 Task: For heading Use oswald with dark orange 2 colour & Underline.  font size for heading26,  'Change the font style of data to'Playfair display and font size to 18,  Change the alignment of both headline & data to Align right In the sheet  analysisSalesPerformance_2025
Action: Mouse moved to (225, 474)
Screenshot: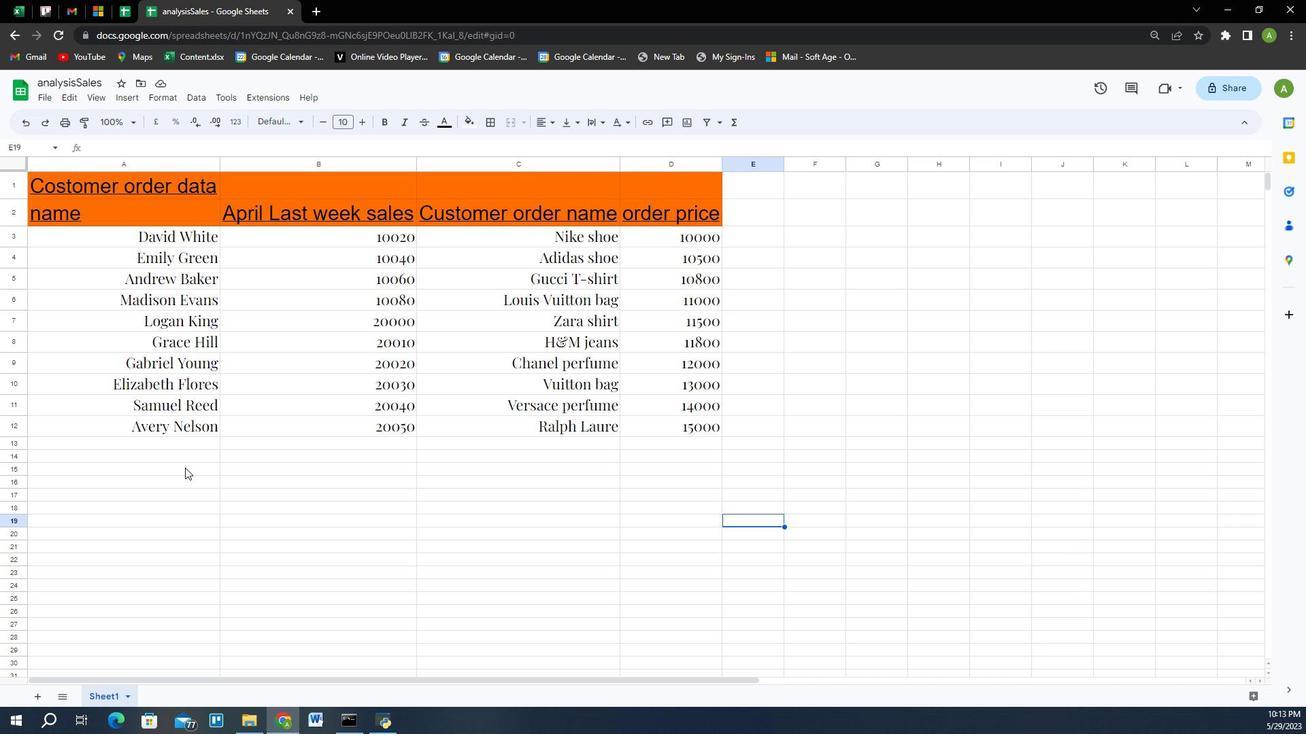 
Action: Mouse pressed left at (225, 474)
Screenshot: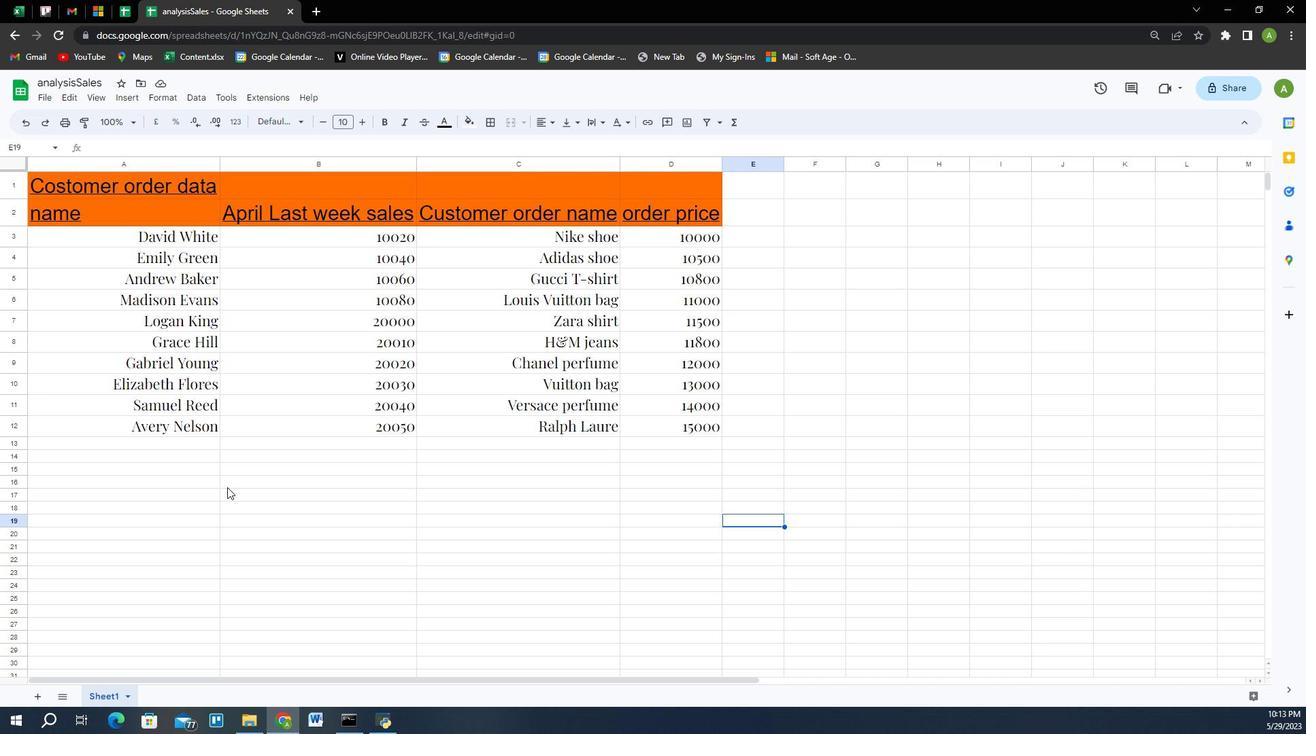 
Action: Mouse moved to (114, 232)
Screenshot: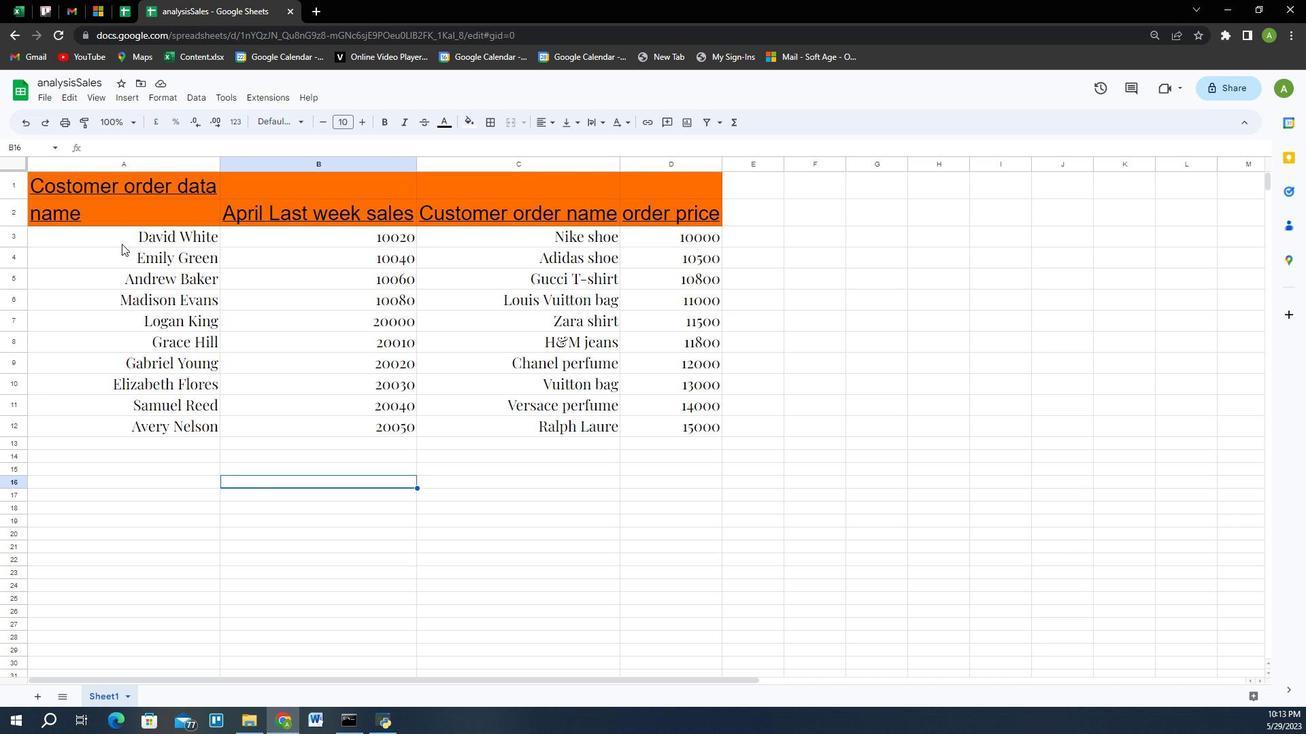
Action: Mouse pressed left at (114, 232)
Screenshot: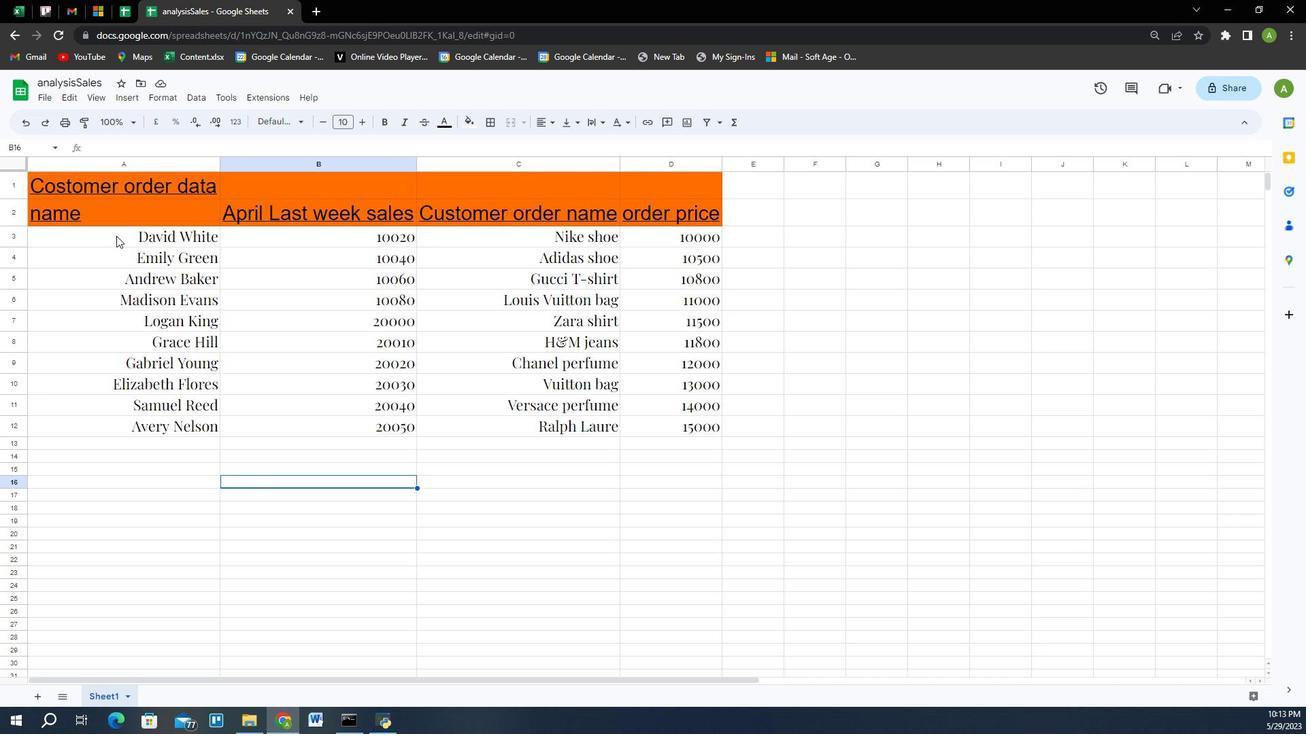 
Action: Mouse moved to (547, 122)
Screenshot: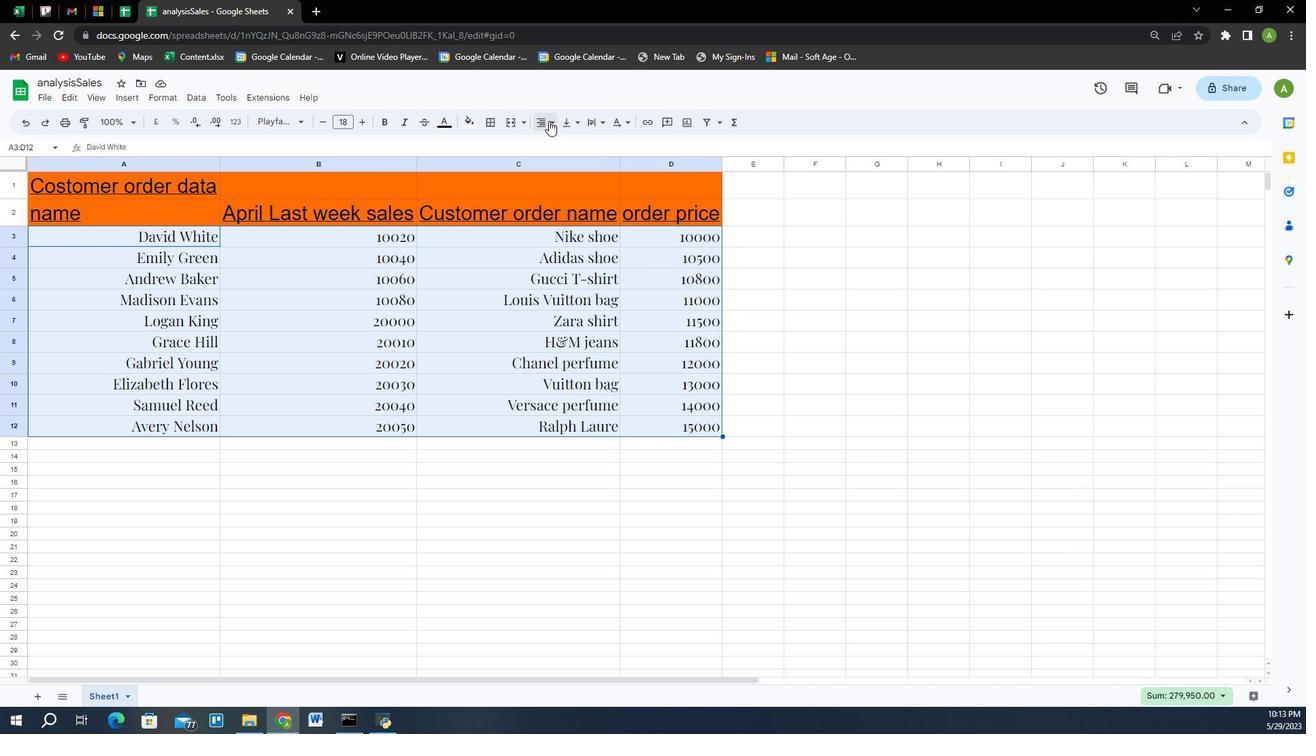 
Action: Mouse pressed left at (547, 122)
Screenshot: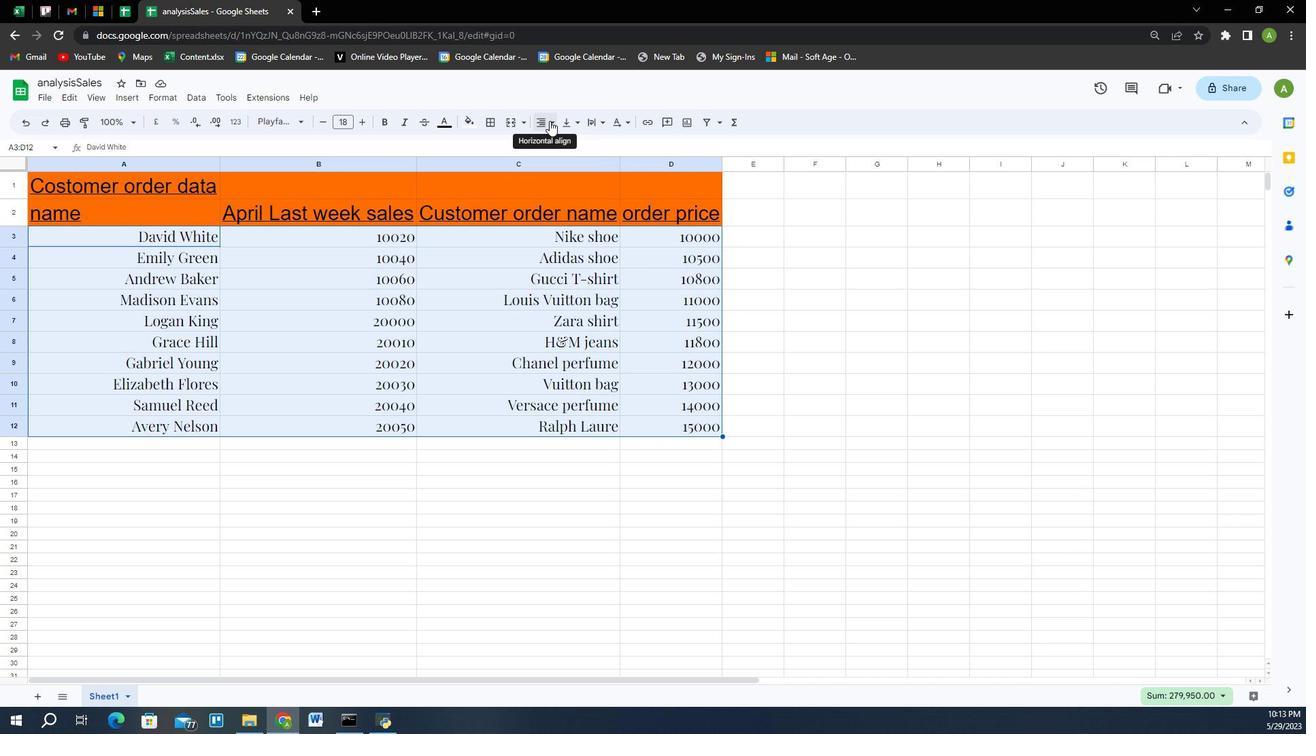 
Action: Mouse moved to (546, 147)
Screenshot: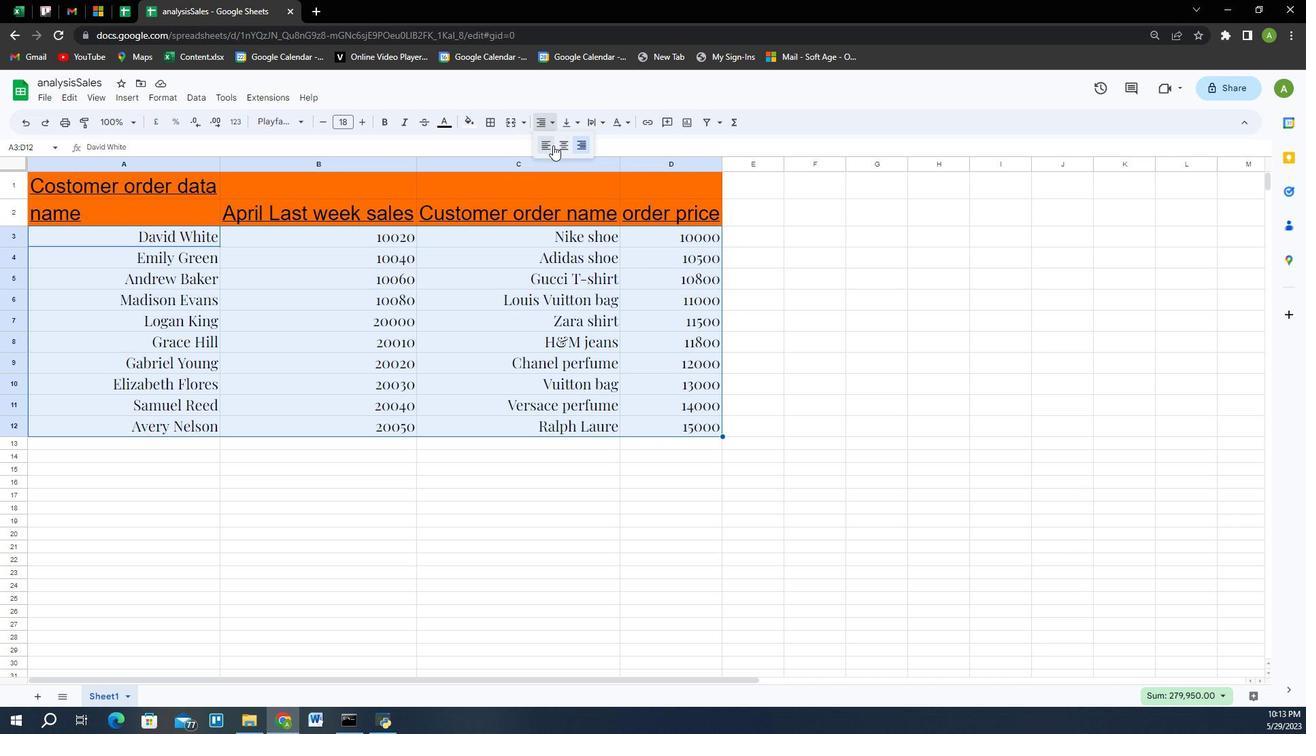 
Action: Mouse pressed left at (546, 147)
Screenshot: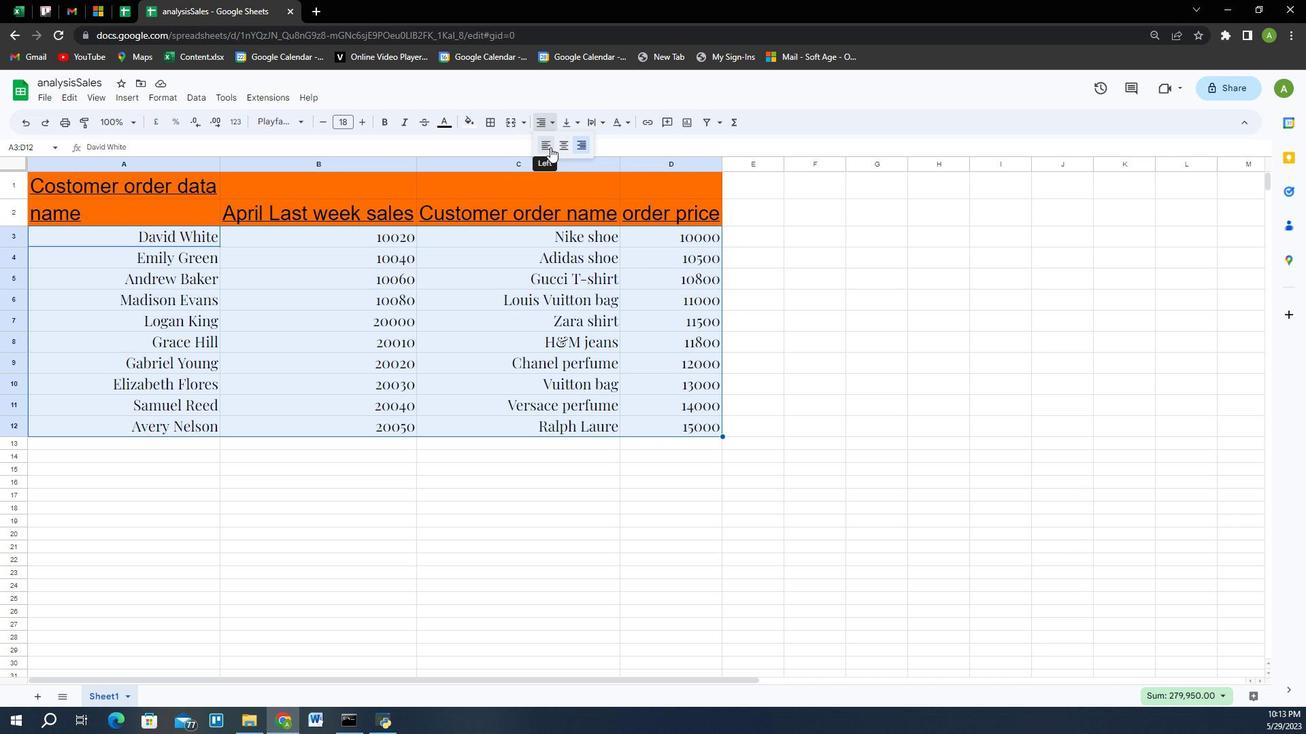 
Action: Mouse moved to (545, 121)
Screenshot: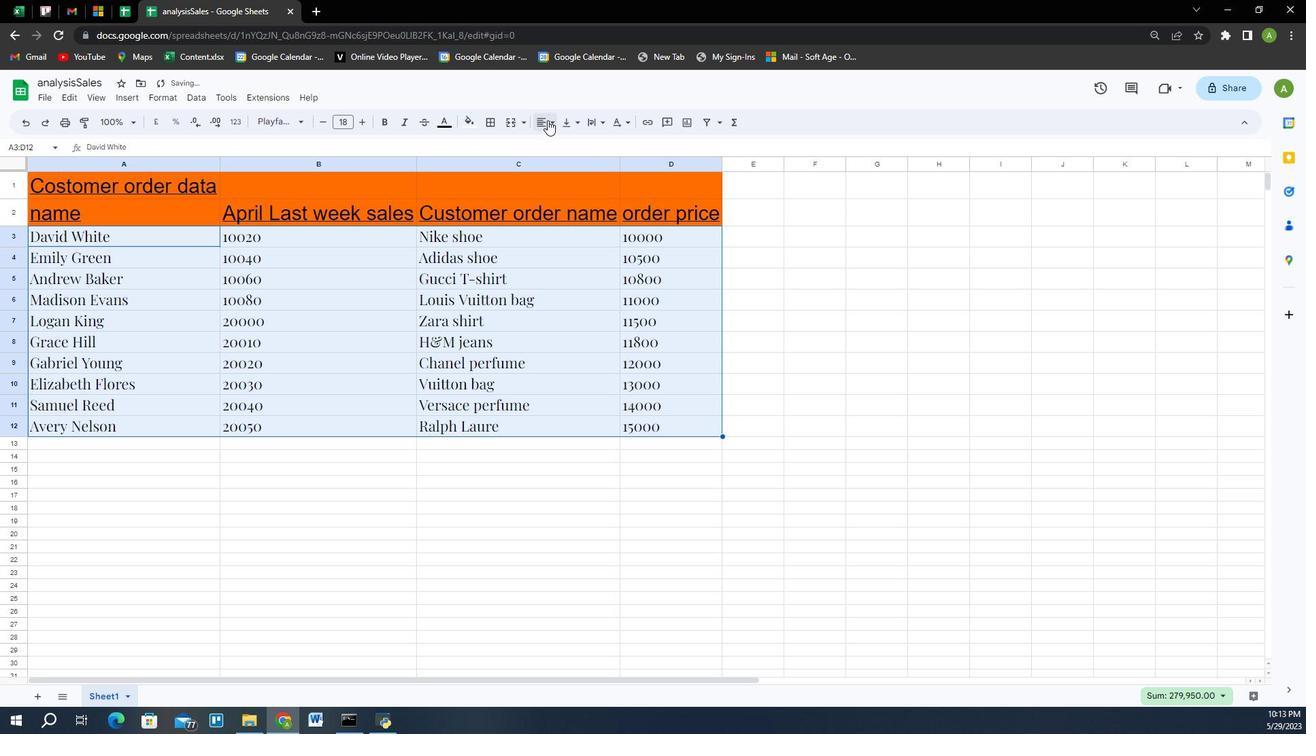 
Action: Mouse pressed left at (545, 121)
Screenshot: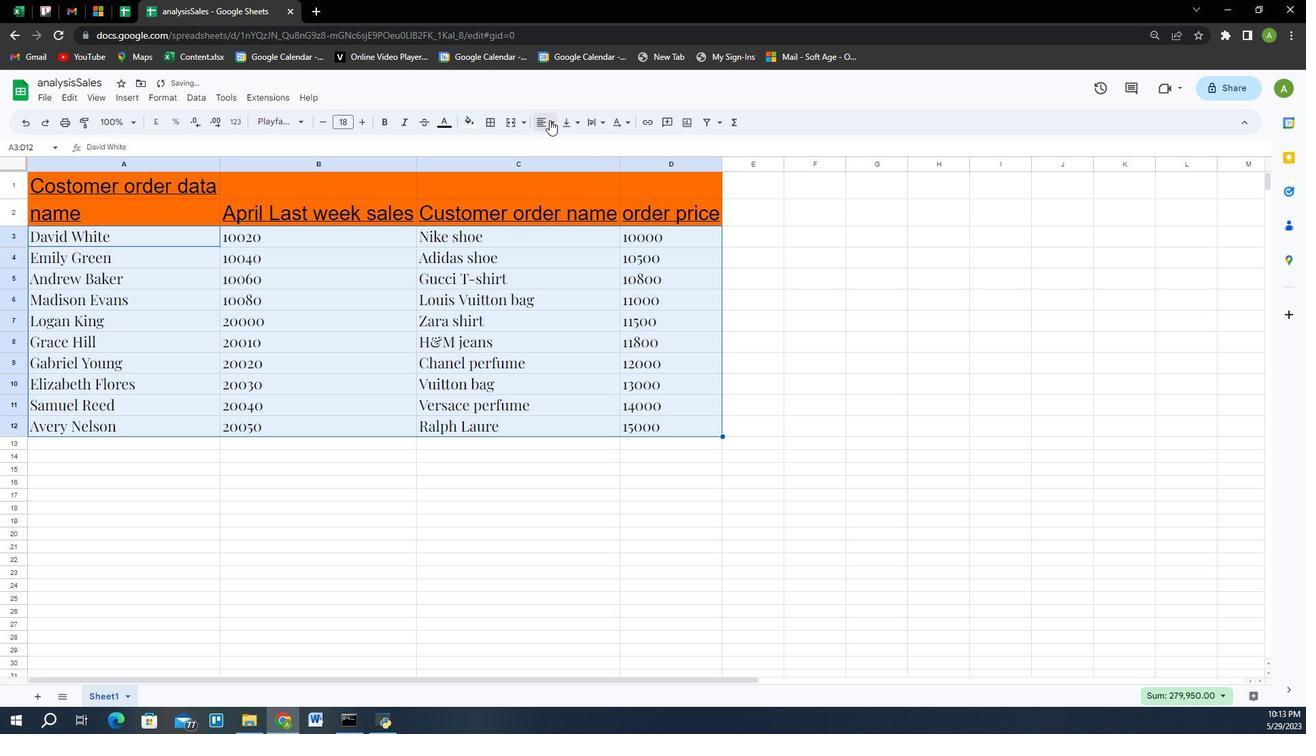 
Action: Mouse moved to (577, 146)
Screenshot: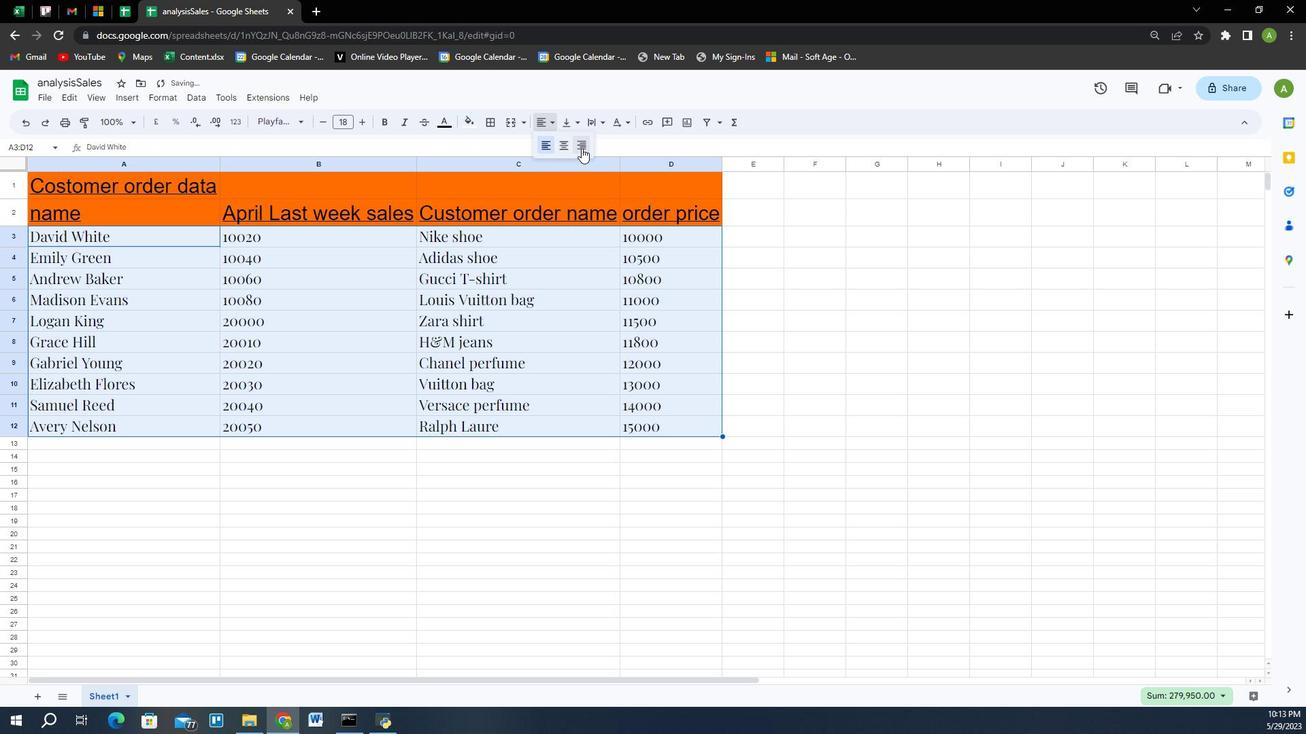 
Action: Mouse pressed left at (577, 146)
Screenshot: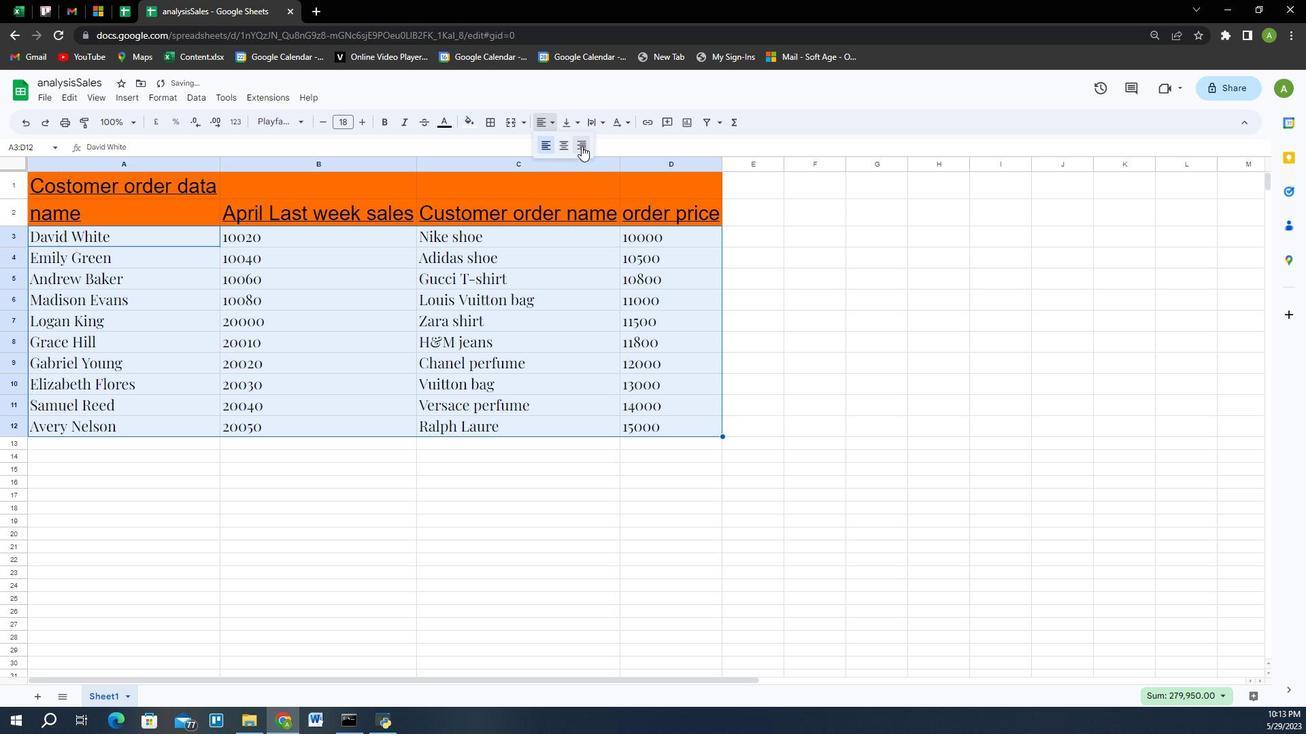 
Action: Mouse moved to (511, 490)
Screenshot: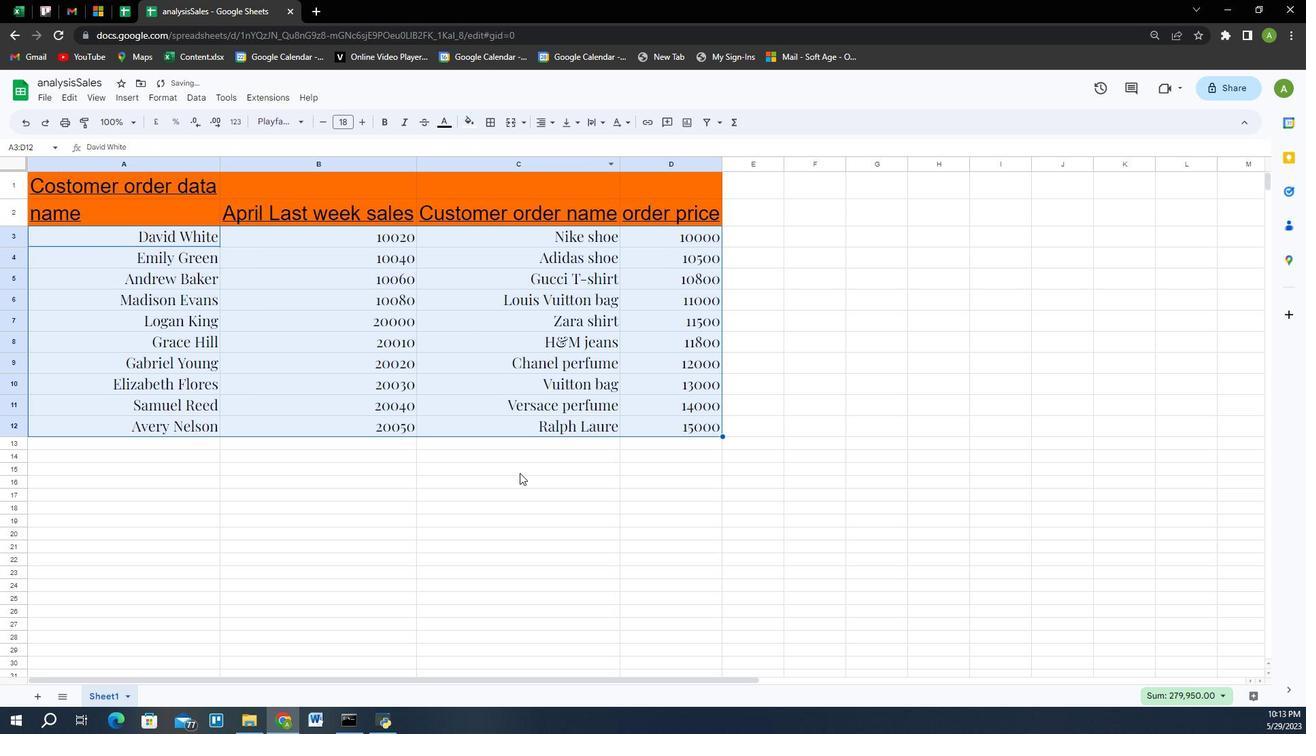 
Action: Mouse pressed left at (511, 490)
Screenshot: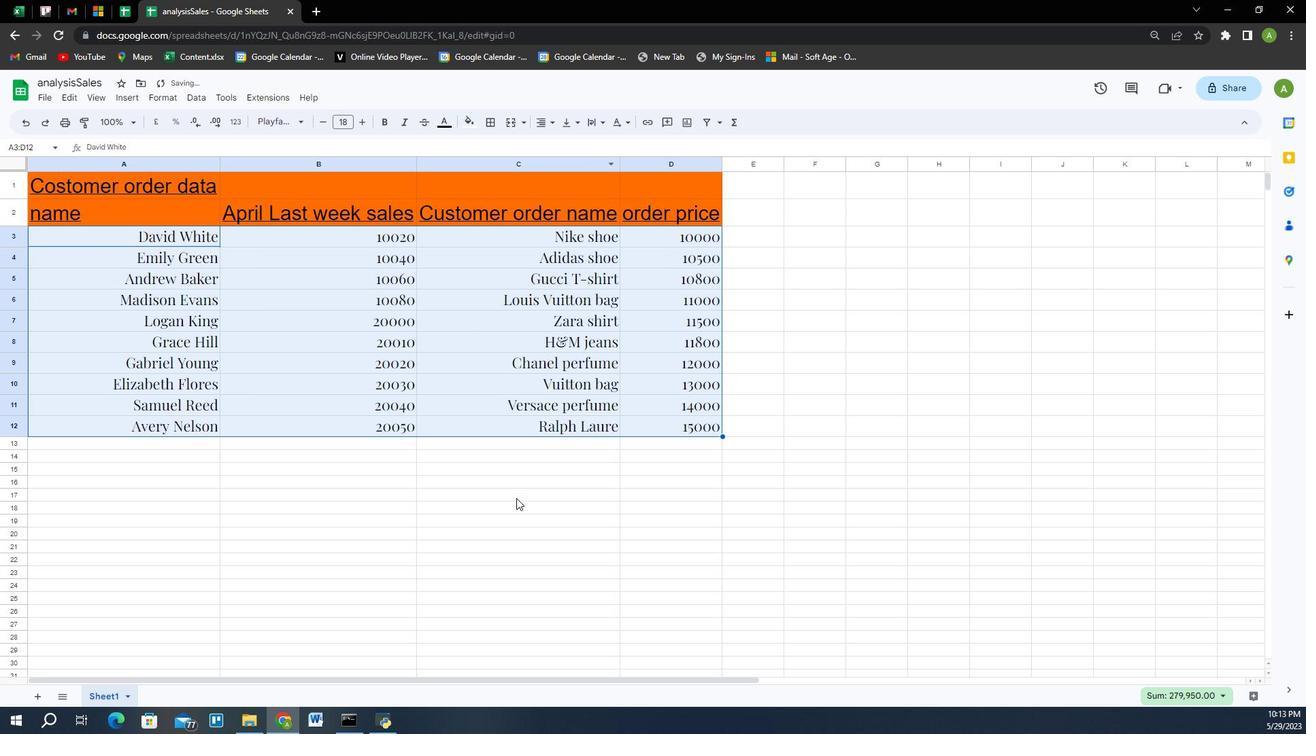 
Action: Mouse moved to (98, 183)
Screenshot: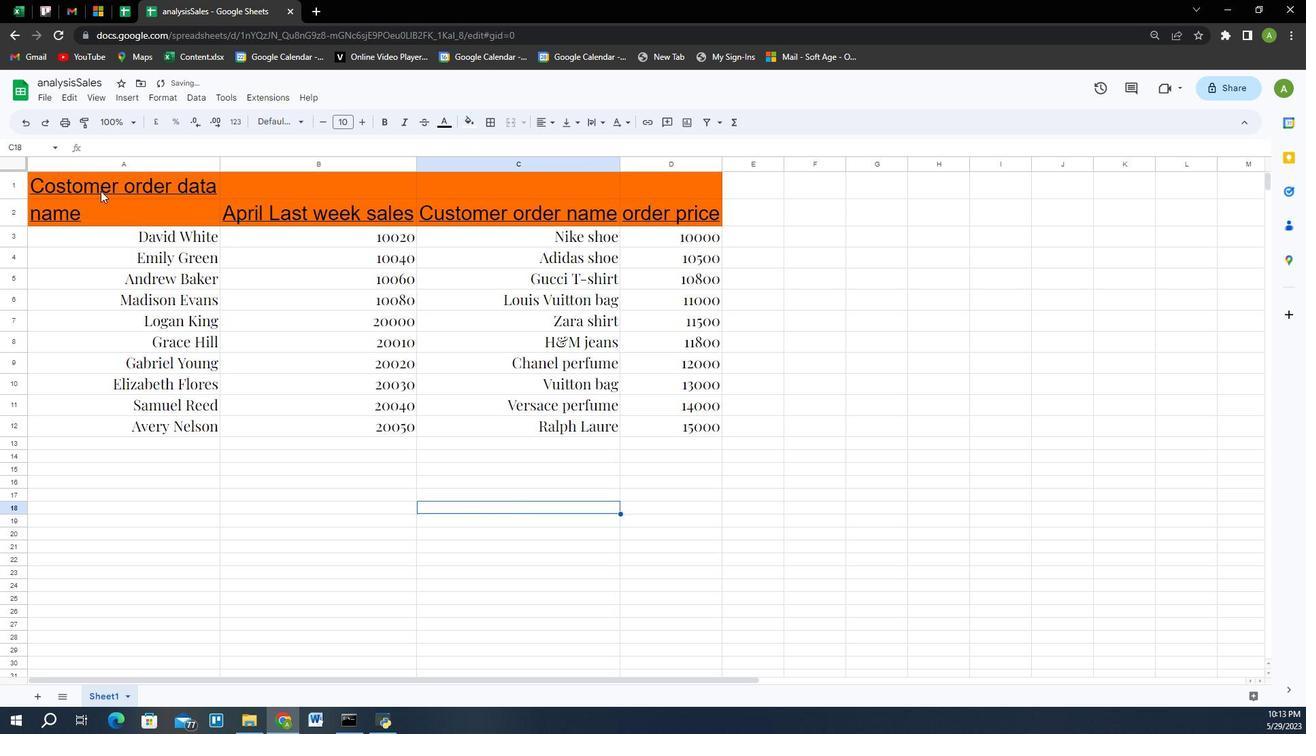 
Action: Mouse pressed left at (98, 183)
Screenshot: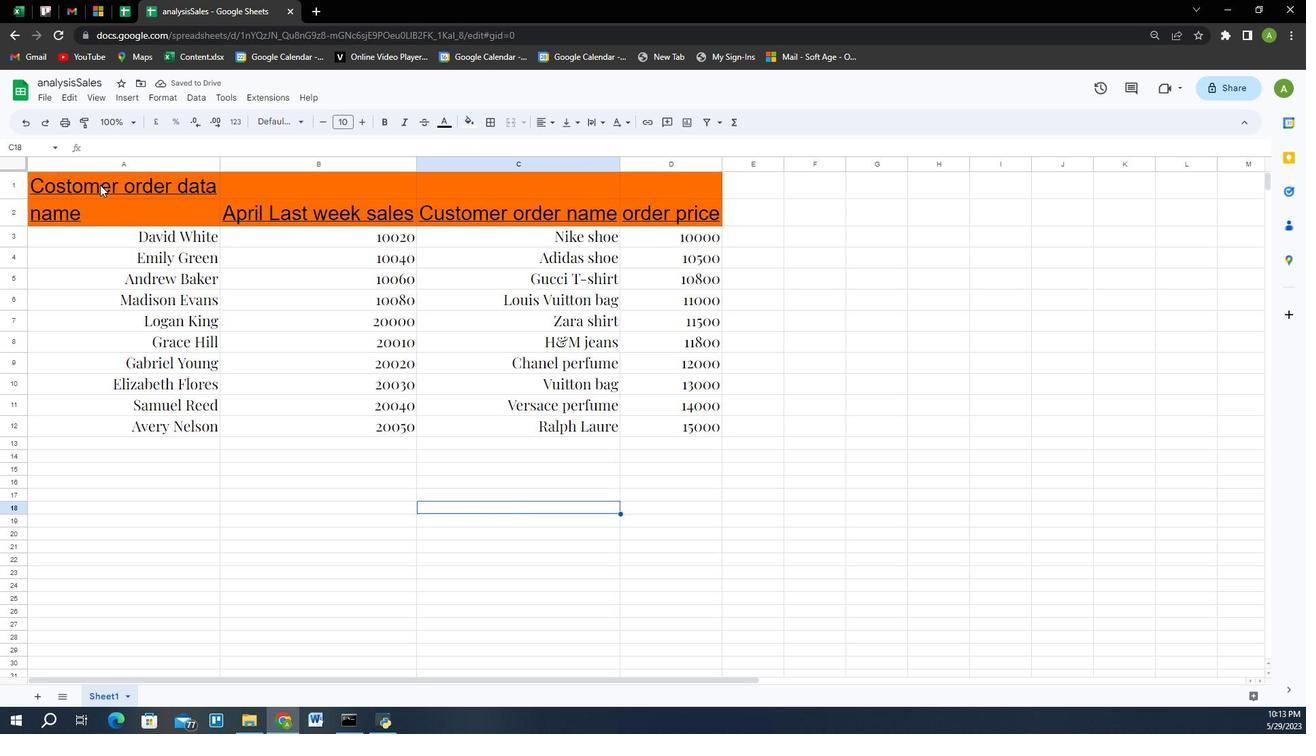 
Action: Mouse moved to (549, 124)
Screenshot: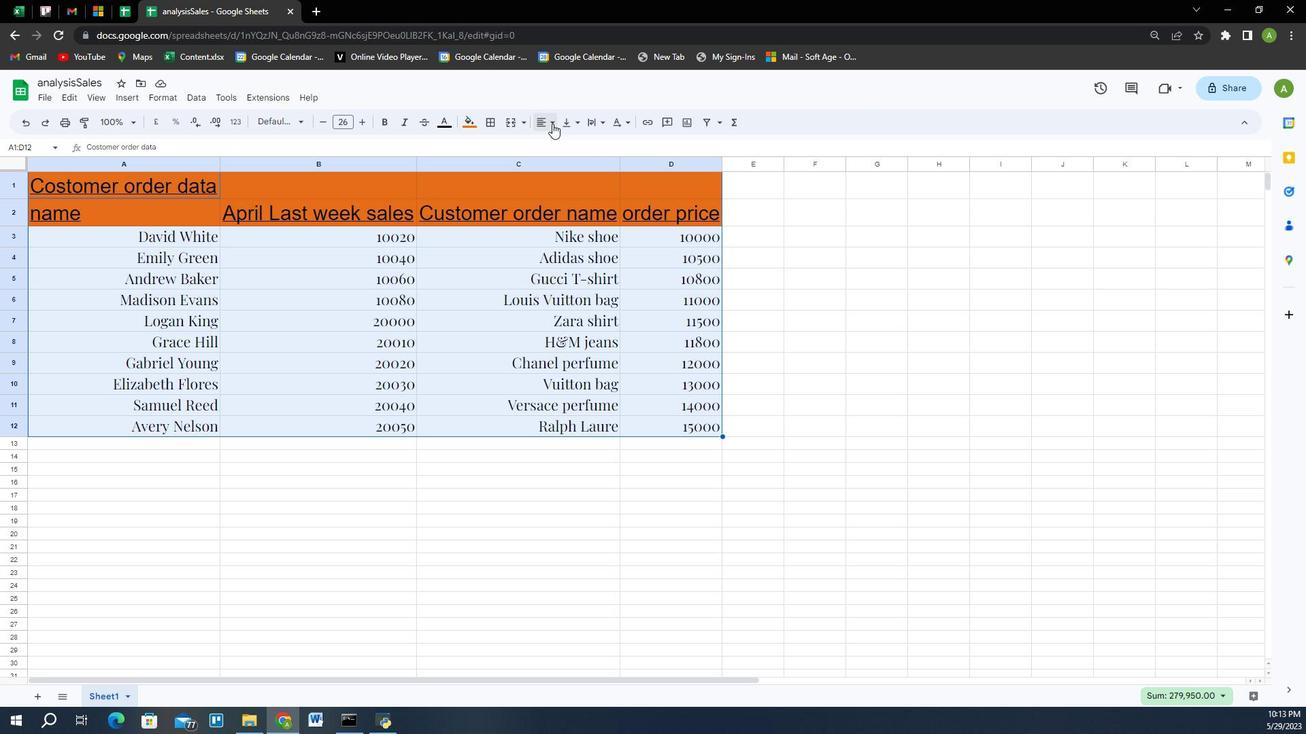 
Action: Mouse pressed left at (549, 124)
Screenshot: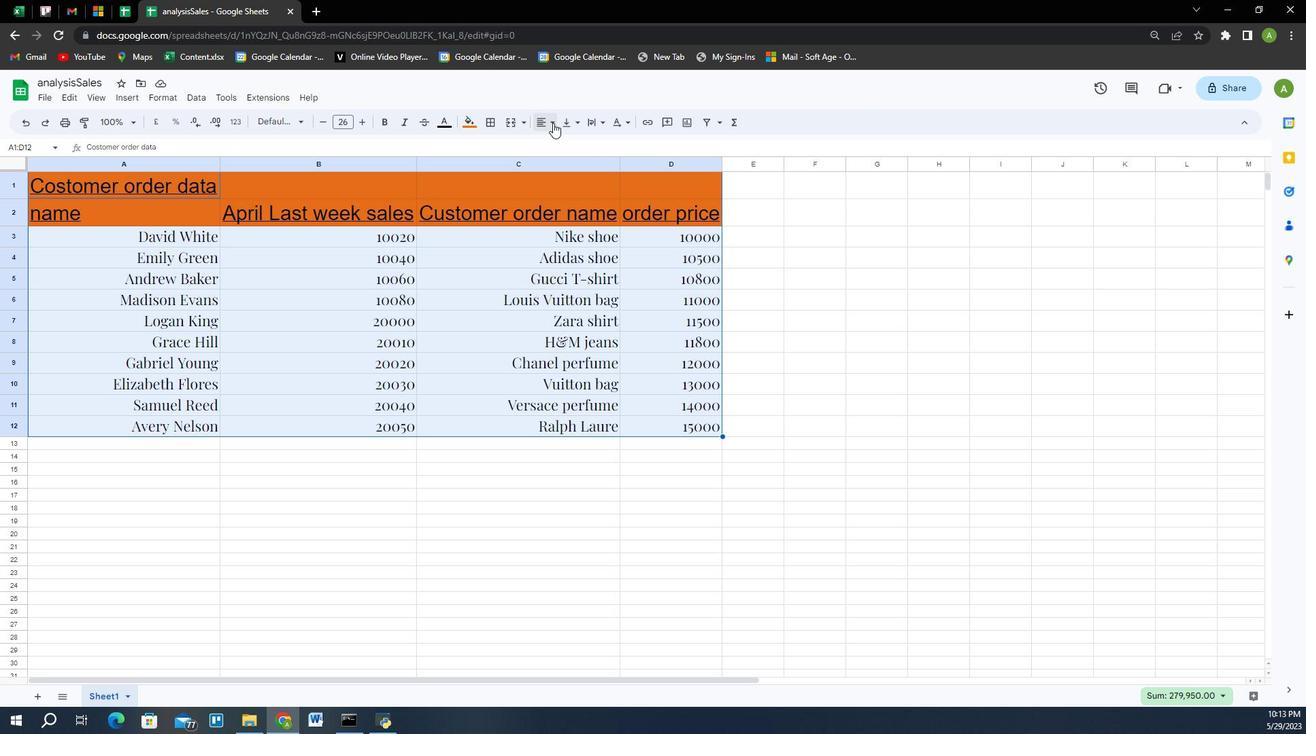 
Action: Mouse moved to (576, 143)
Screenshot: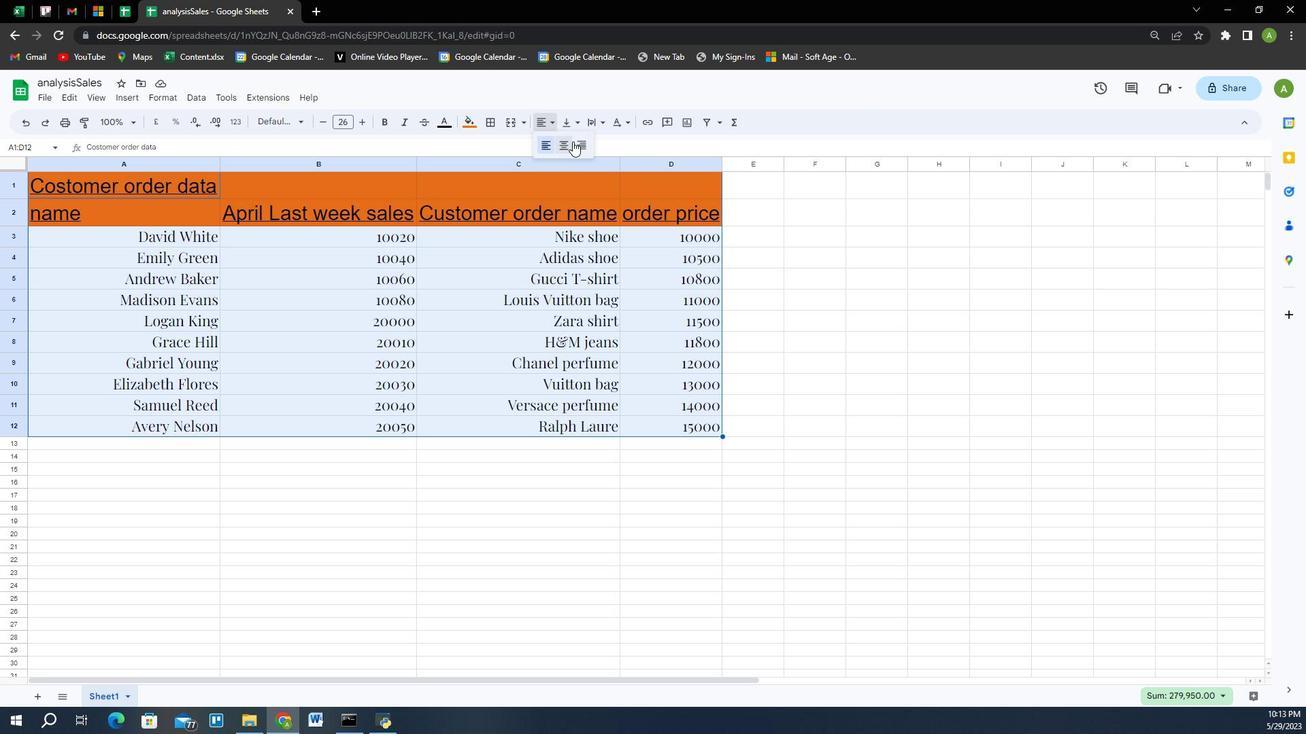 
Action: Mouse pressed left at (576, 143)
Screenshot: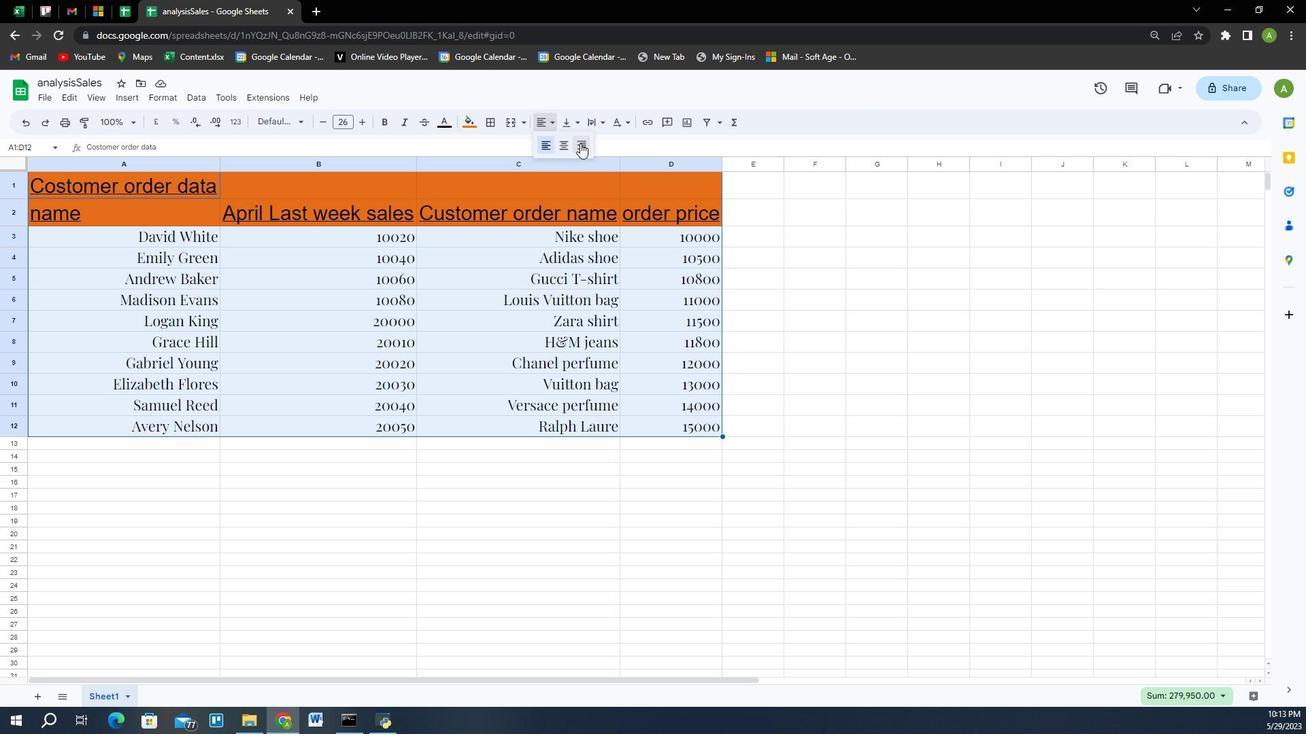 
Action: Mouse moved to (549, 125)
Screenshot: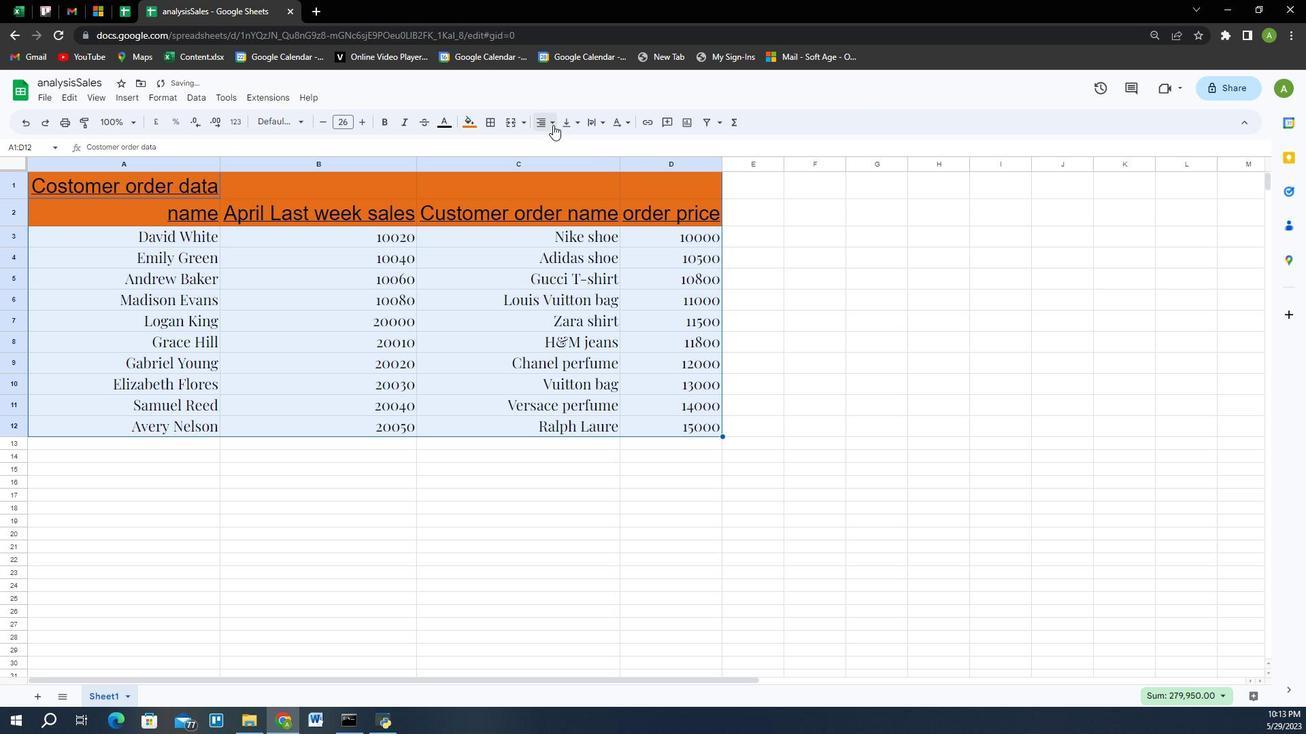 
Action: Mouse pressed left at (549, 125)
Screenshot: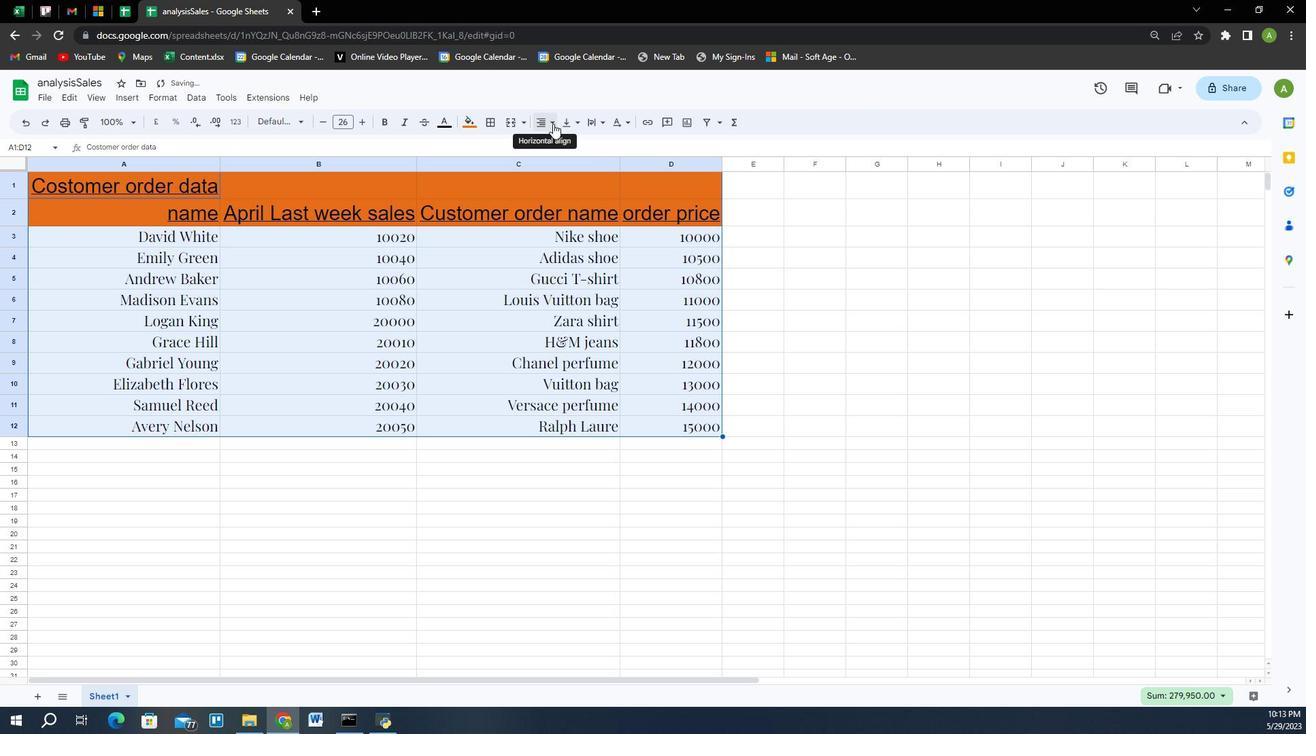 
Action: Mouse moved to (577, 144)
Screenshot: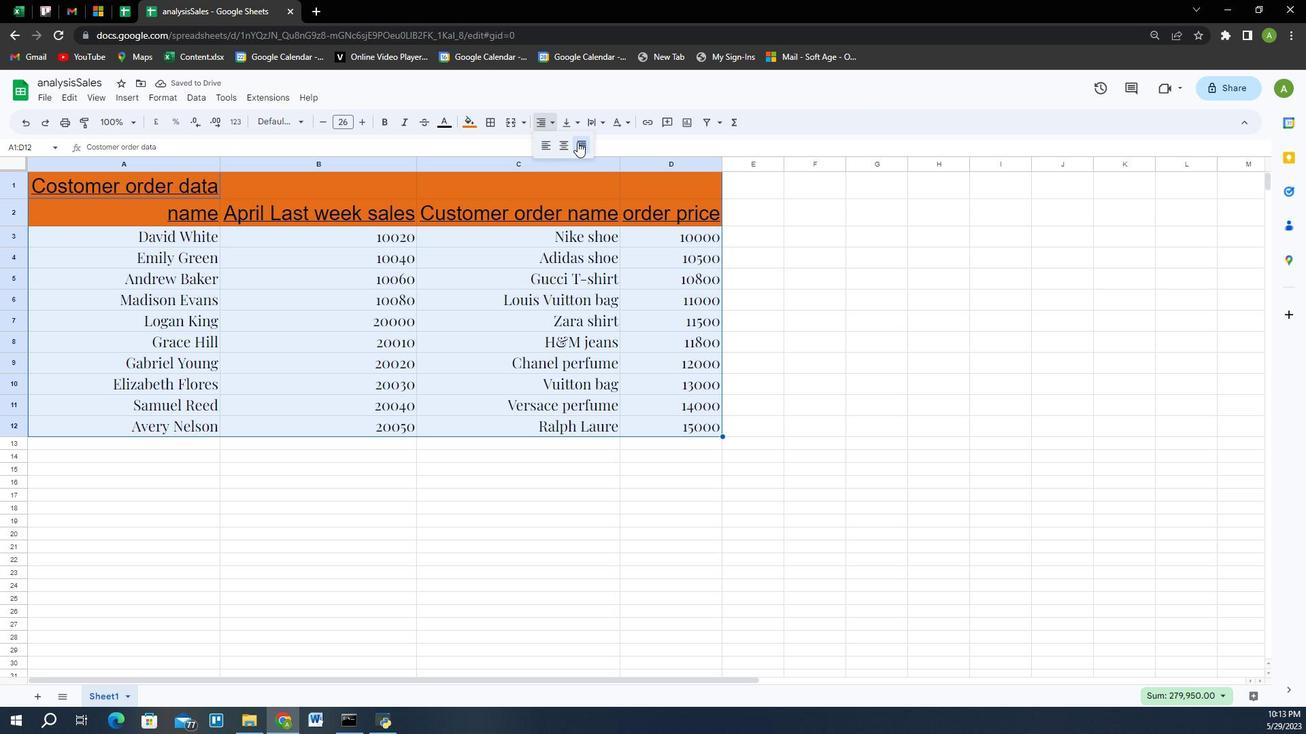 
Action: Mouse pressed left at (577, 144)
Screenshot: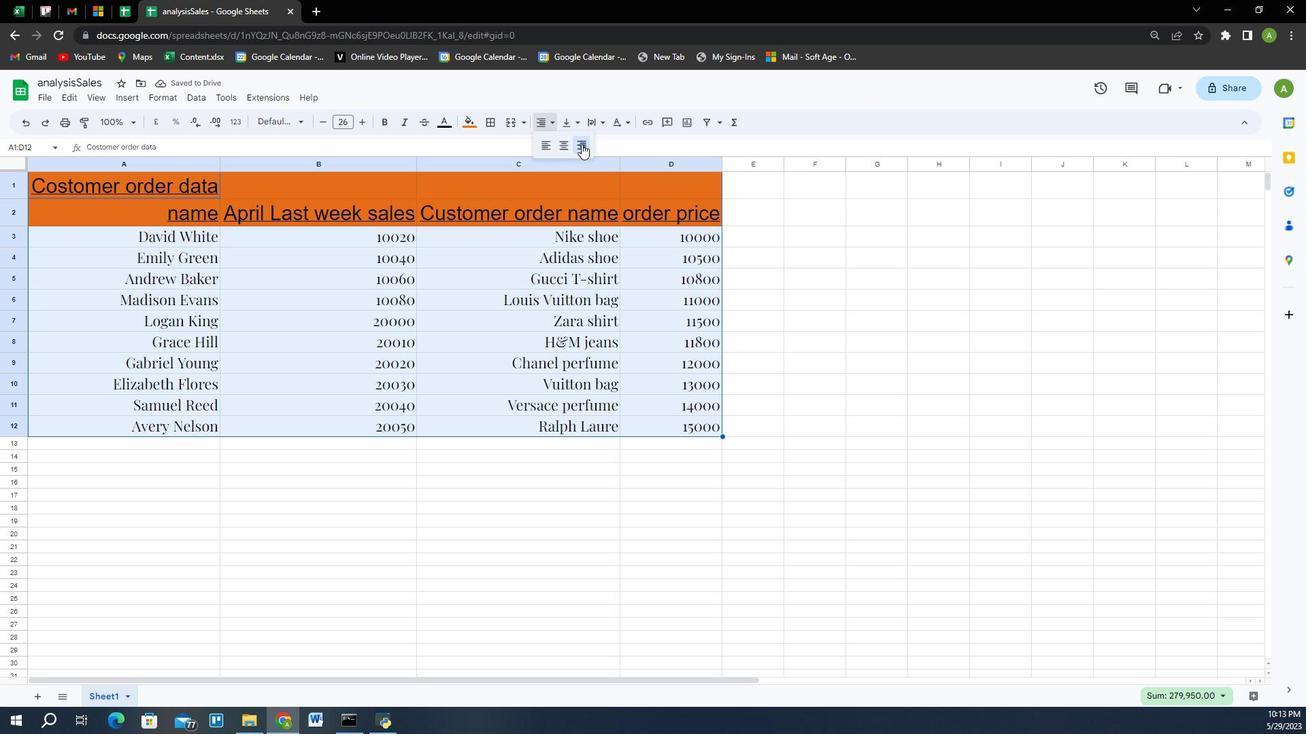 
Action: Mouse moved to (381, 356)
Screenshot: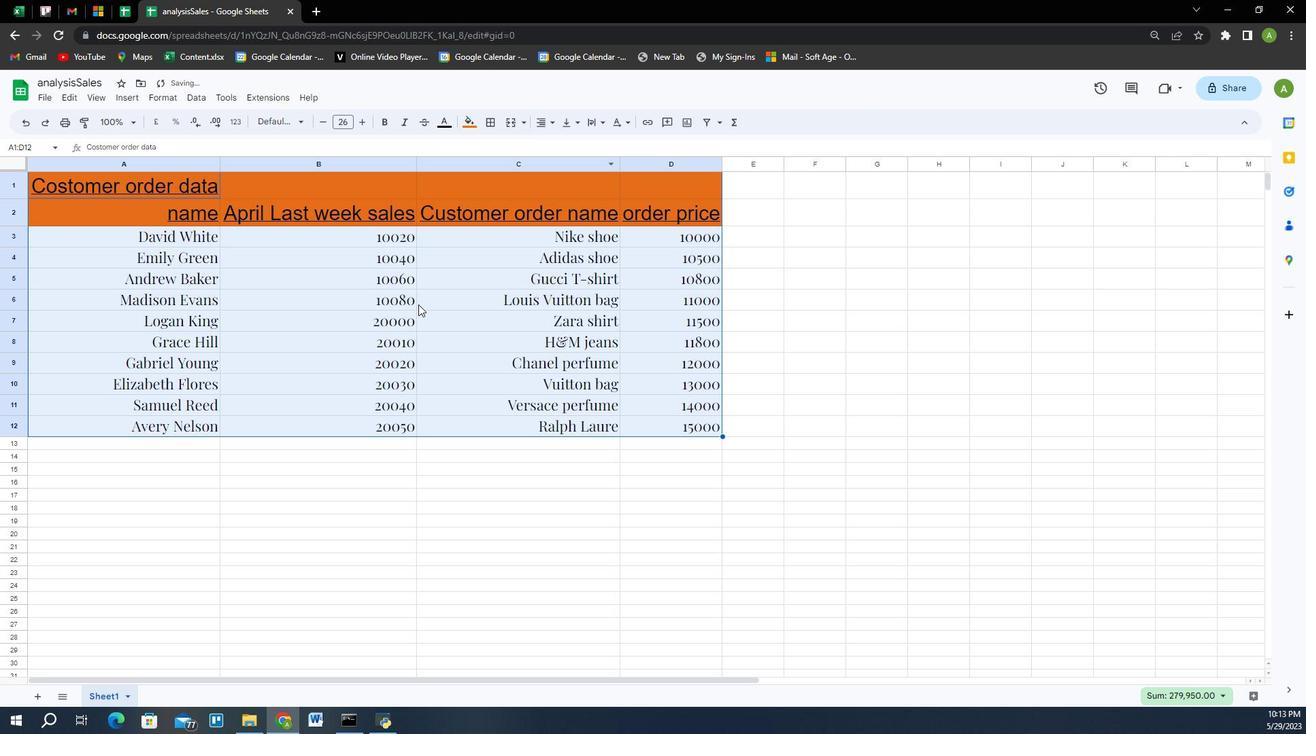 
Action: Mouse pressed left at (381, 356)
Screenshot: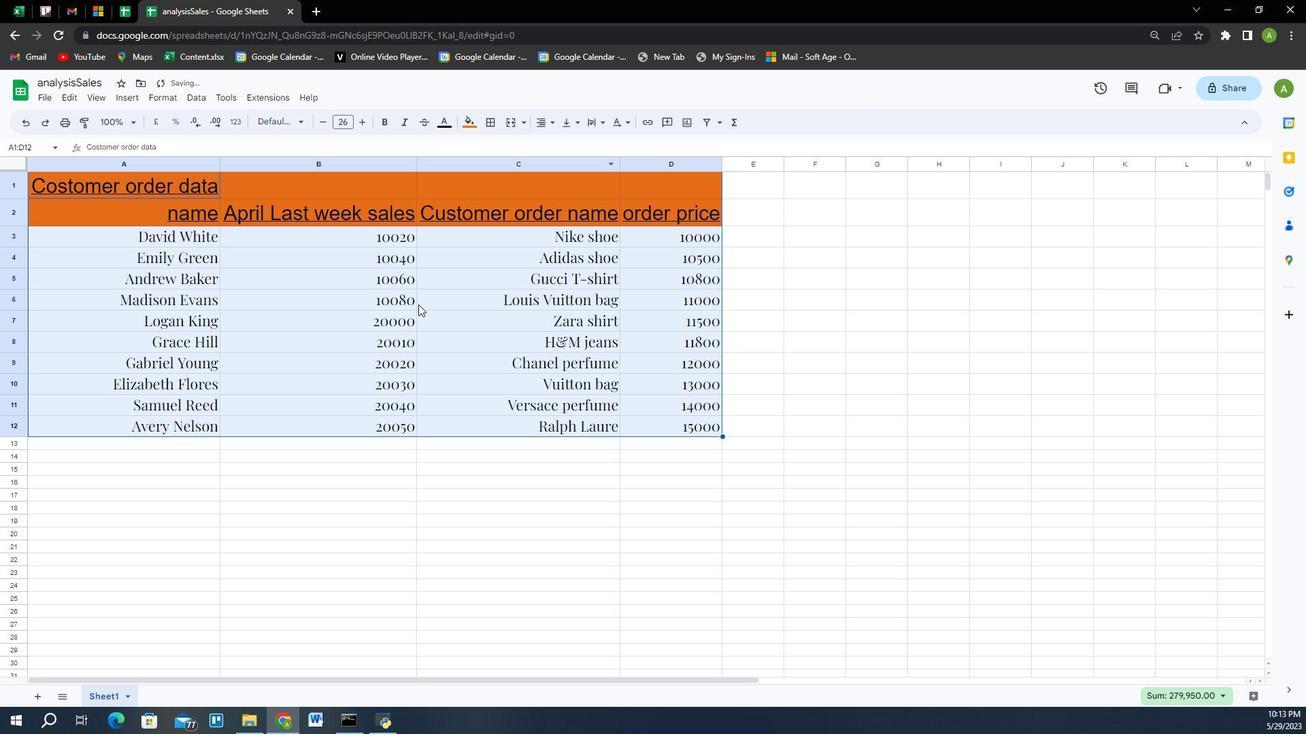 
Action: Mouse moved to (159, 183)
Screenshot: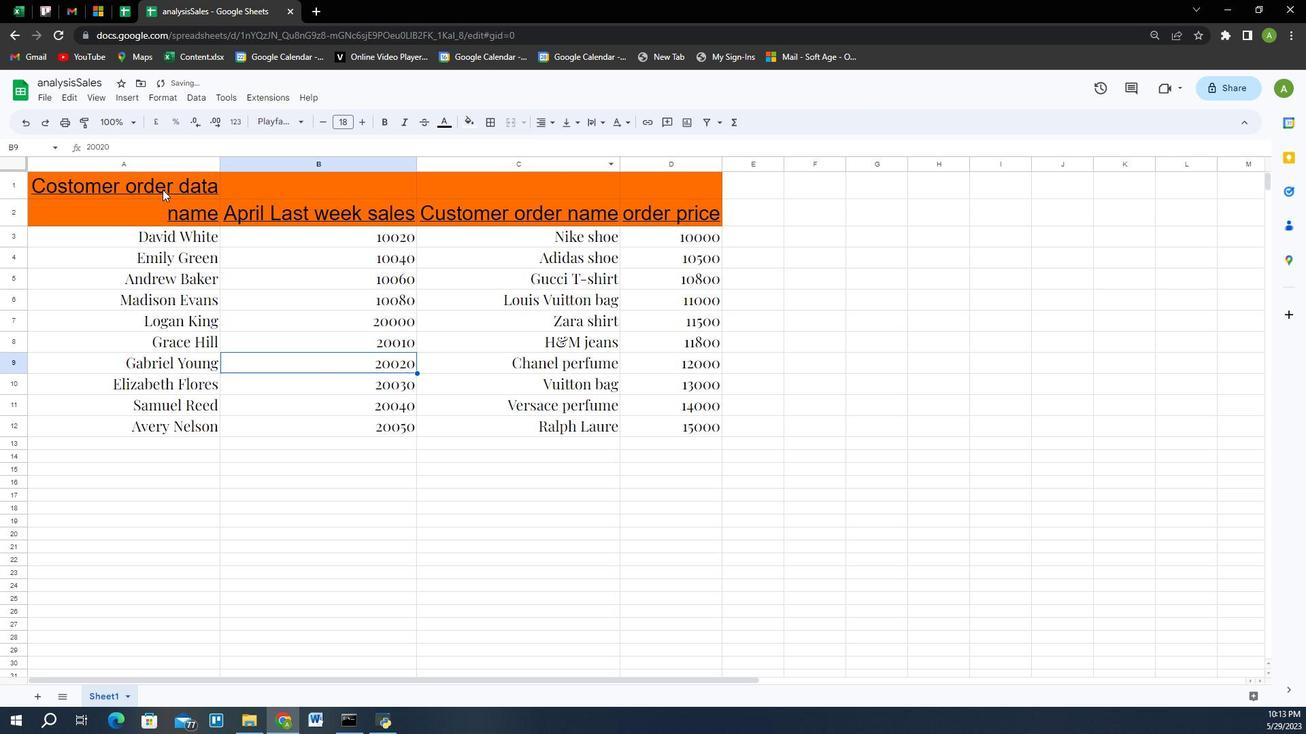 
Action: Mouse pressed left at (159, 183)
Screenshot: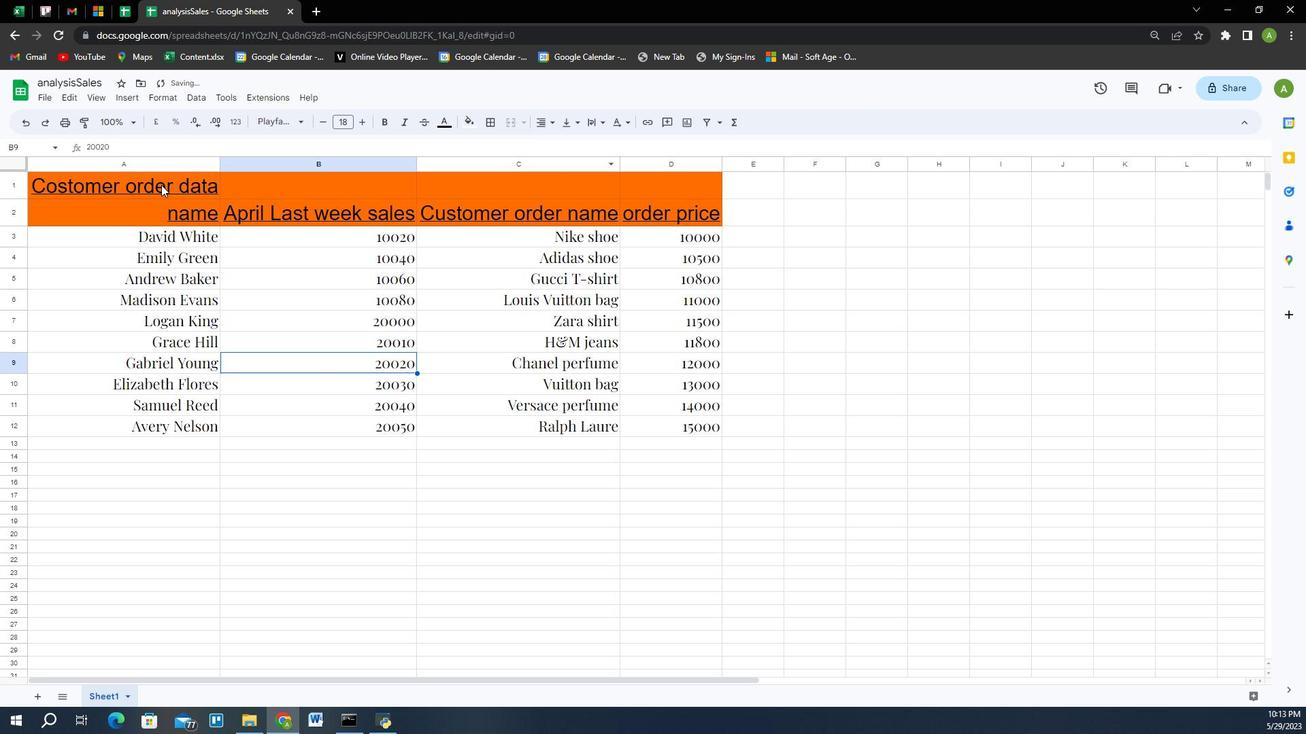 
Action: Mouse moved to (505, 121)
Screenshot: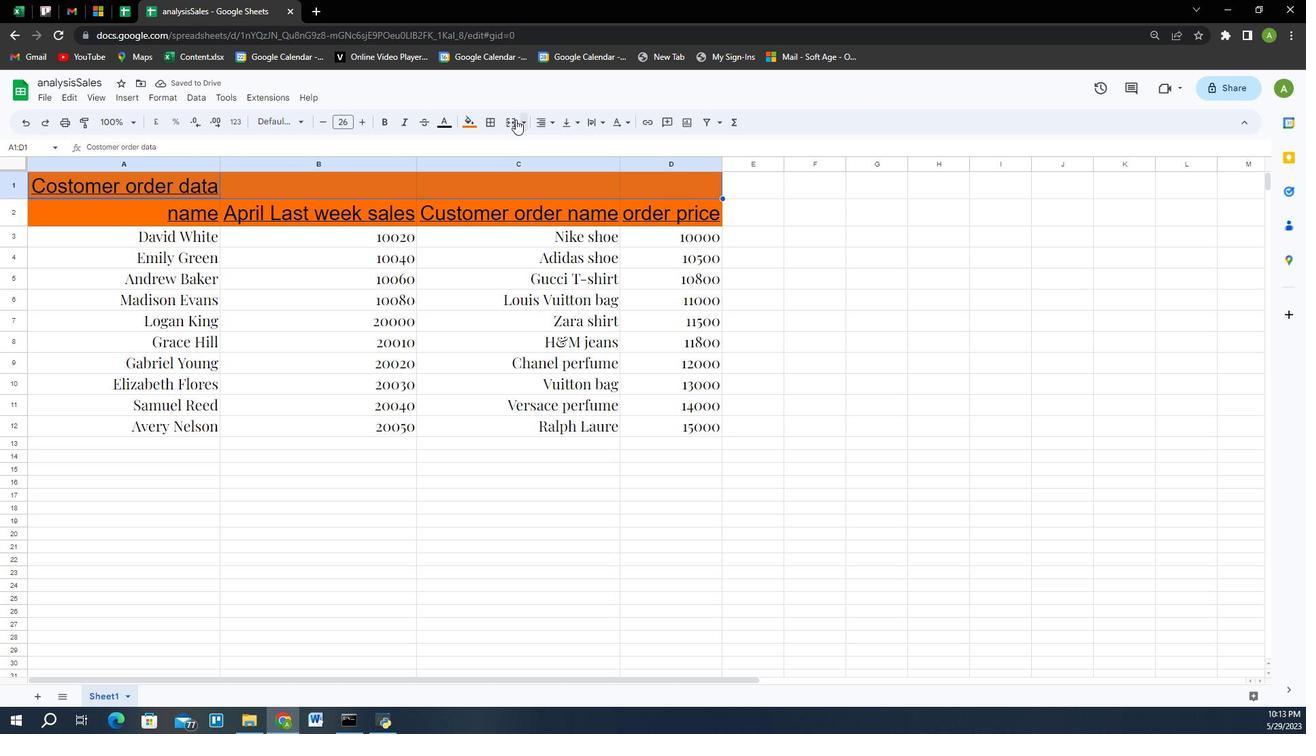 
Action: Mouse pressed left at (505, 121)
Screenshot: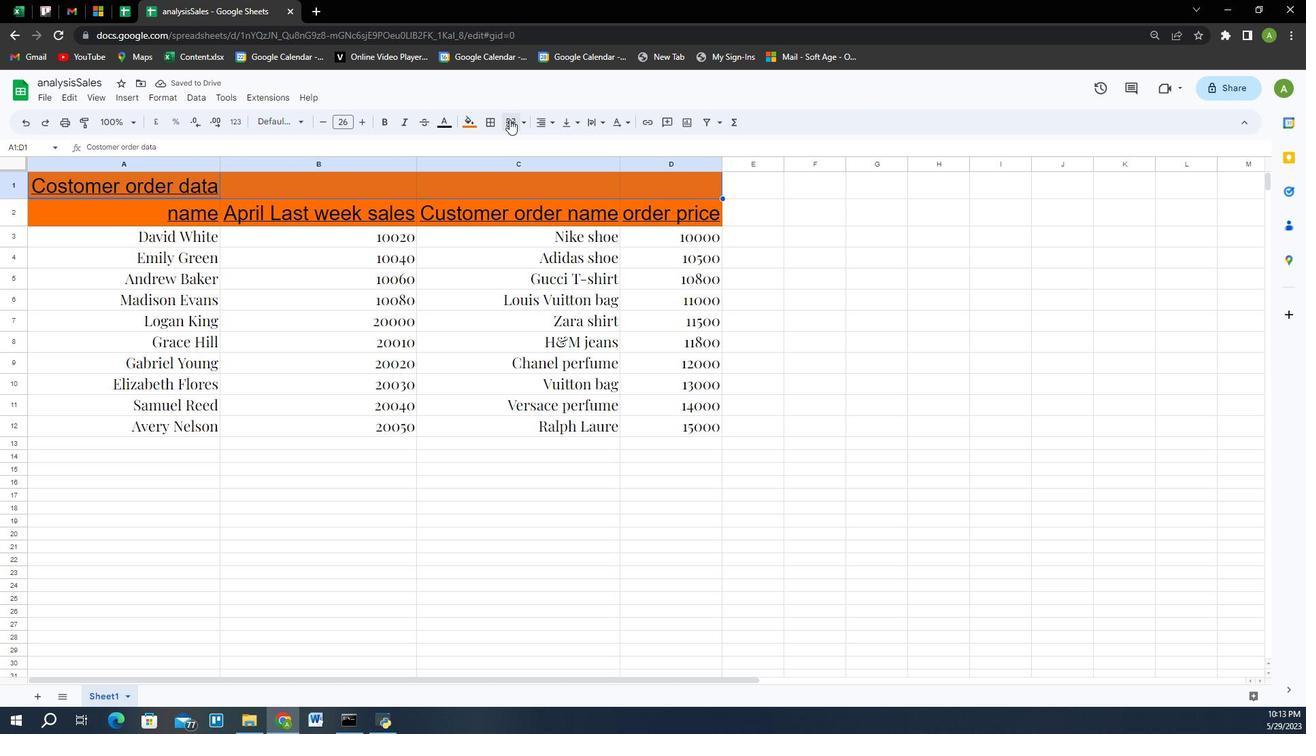 
Action: Mouse moved to (845, 387)
Screenshot: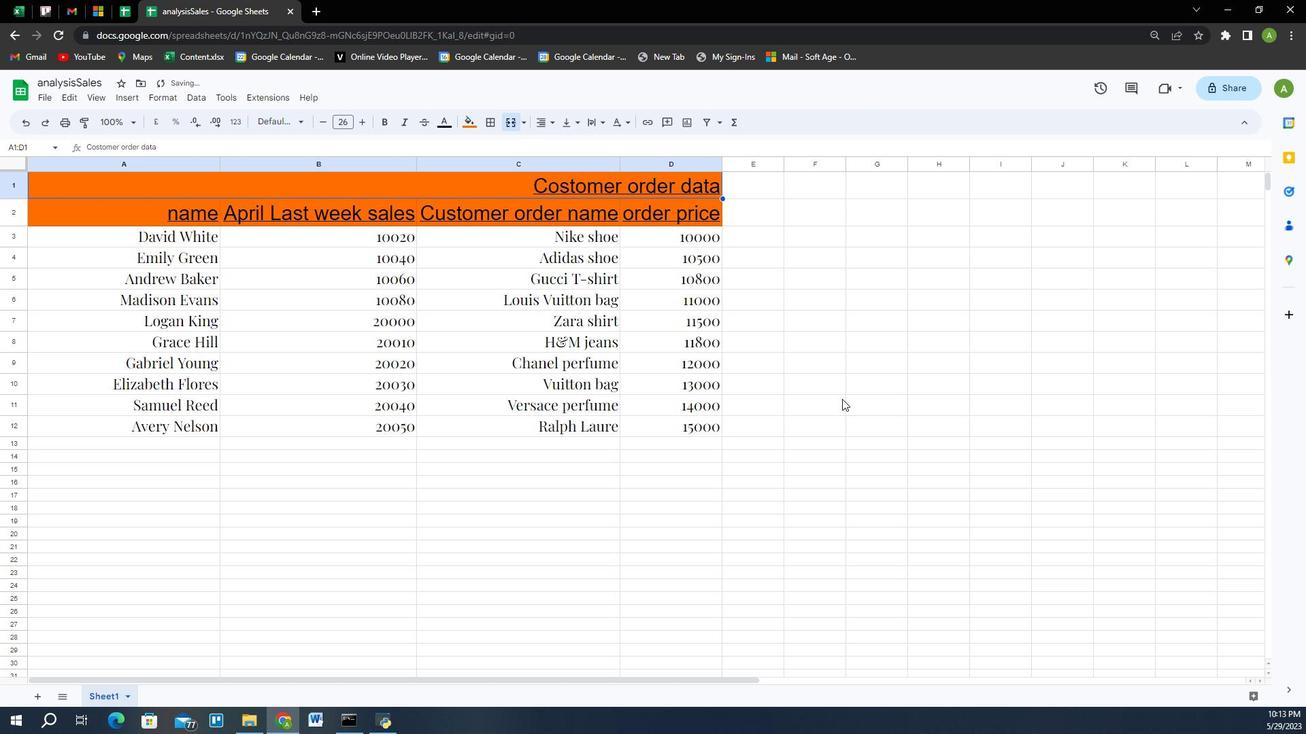 
Action: Mouse pressed left at (845, 387)
Screenshot: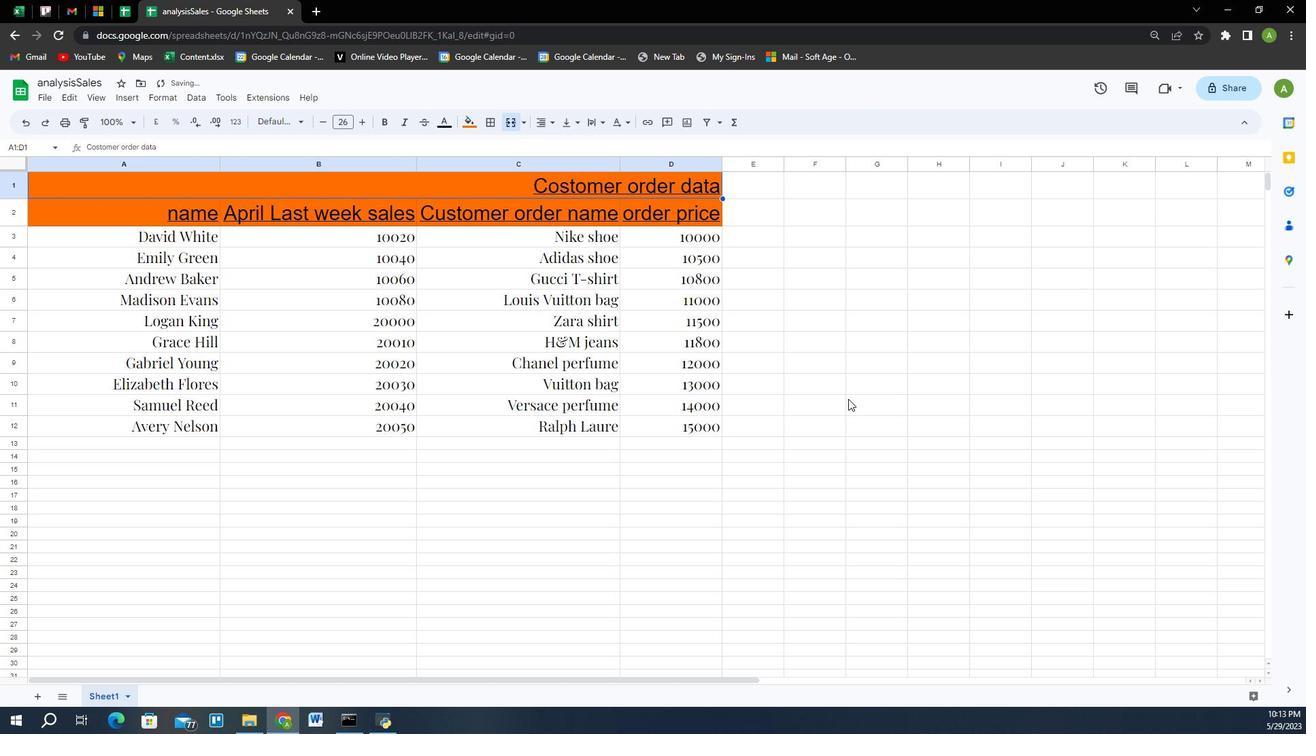 
Action: Mouse moved to (491, 487)
Screenshot: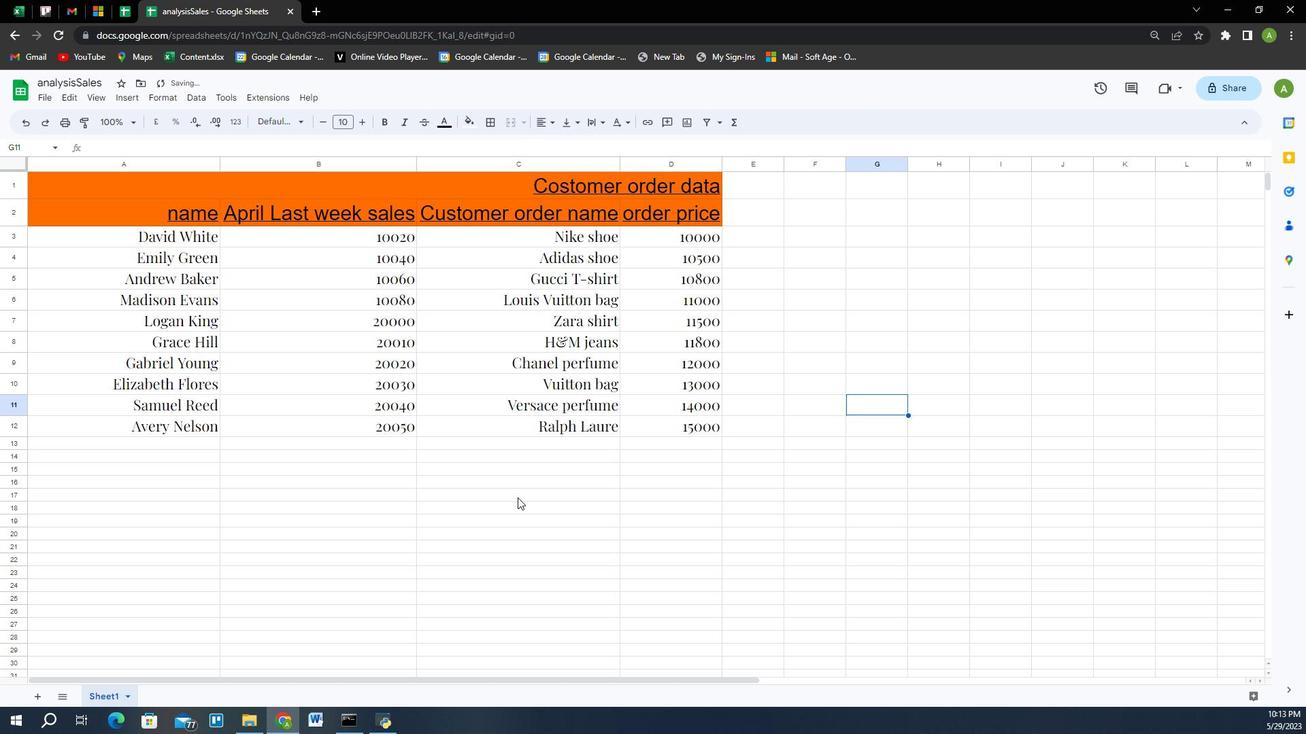 
Action: Mouse pressed left at (491, 487)
Screenshot: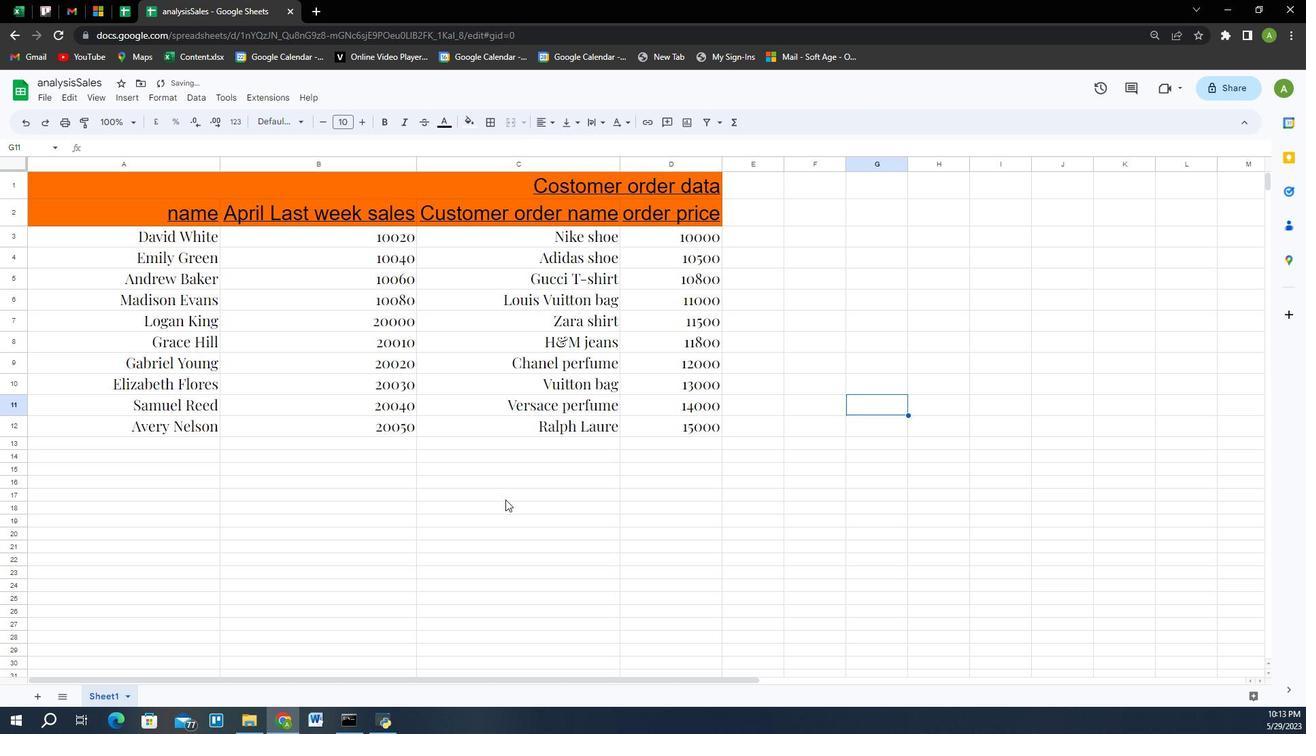 
Action: Mouse moved to (291, 476)
Screenshot: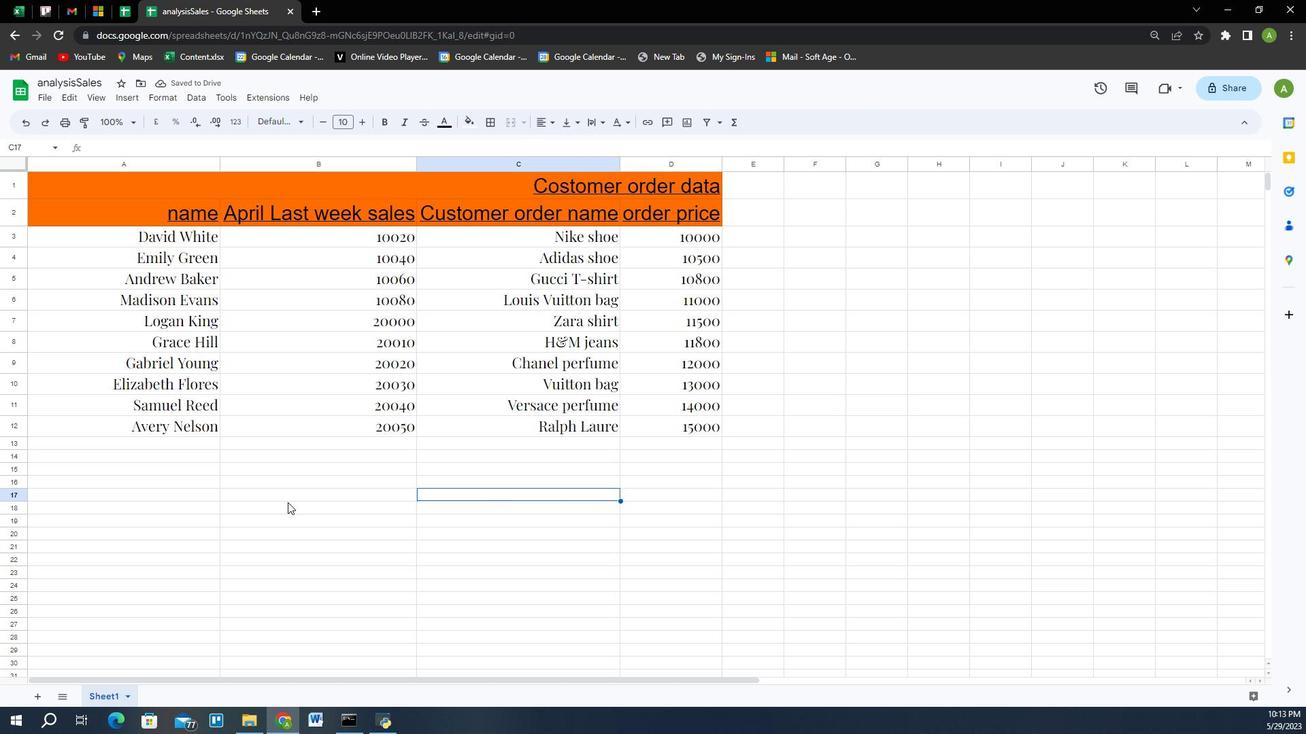 
Action: Mouse pressed left at (291, 476)
Screenshot: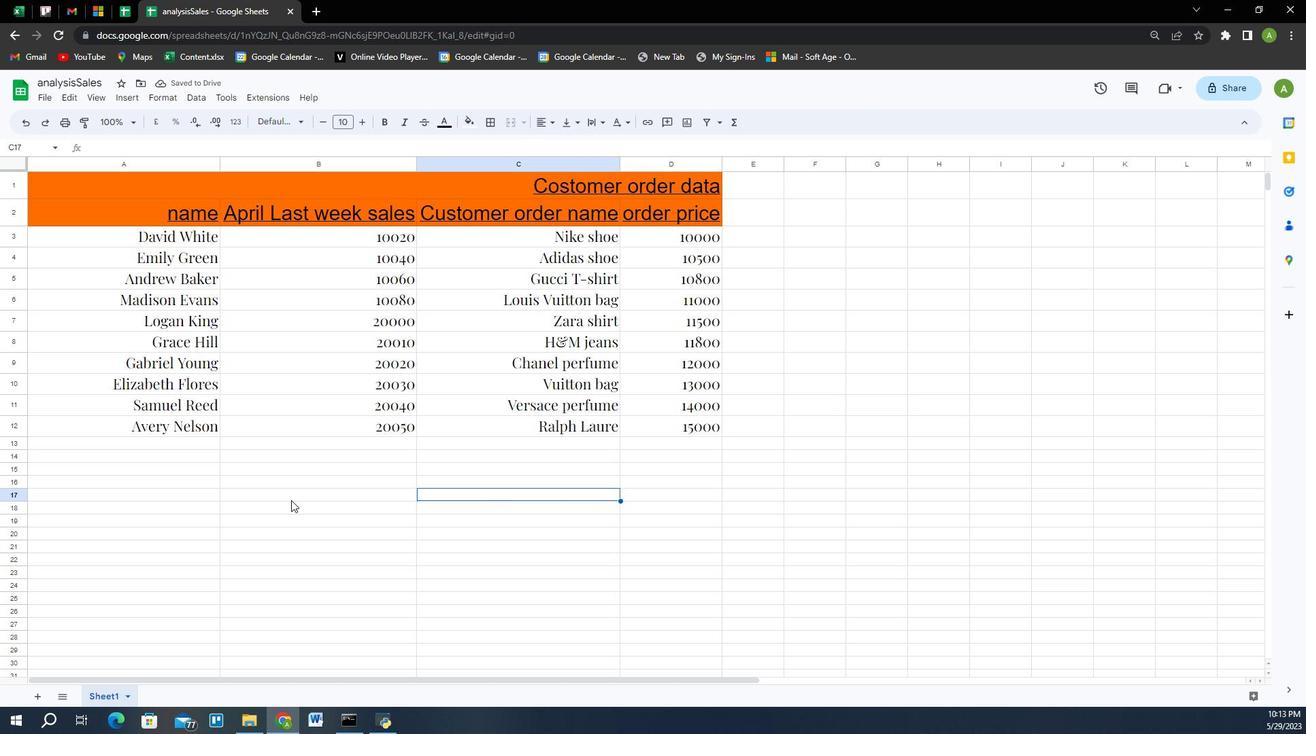 
Action: Key pressed ctrl+S
Screenshot: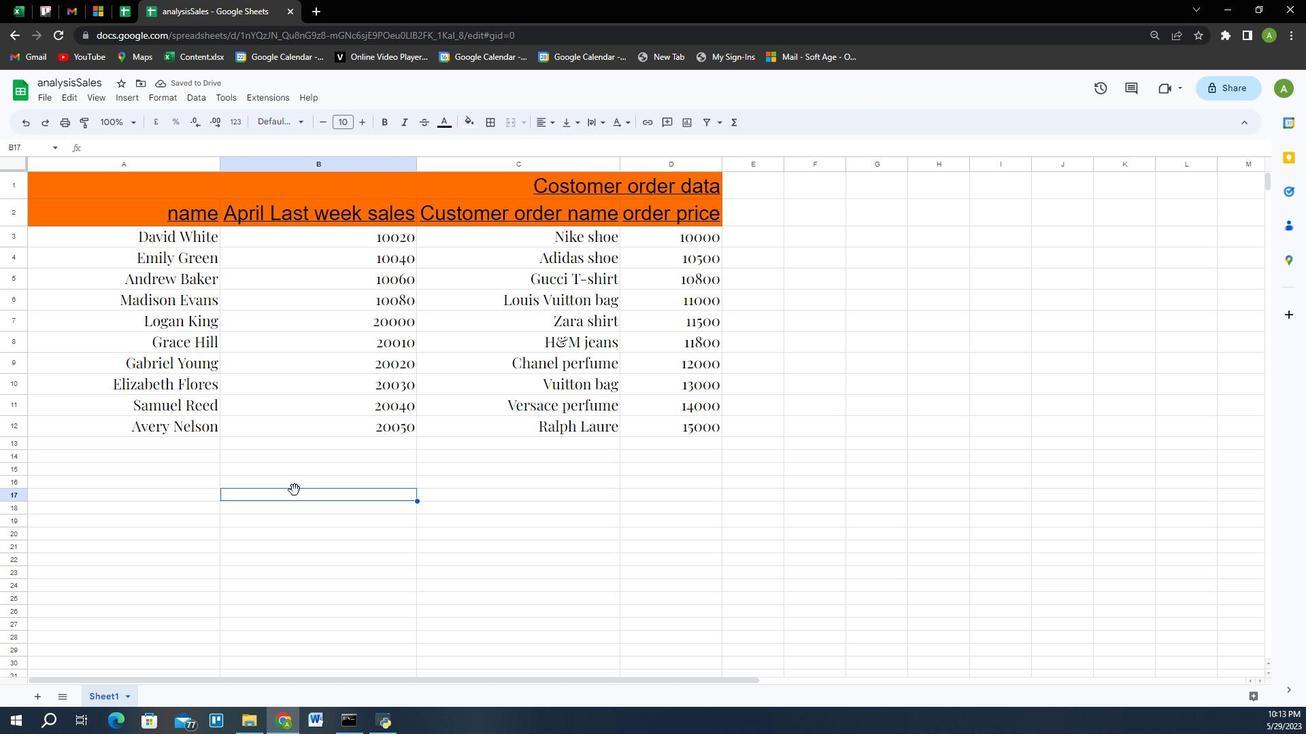
